 Task: Search one way flight ticket for 2 adults, 2 children, 2 infants in seat in first from Pellston: Pellston Regional/emmet County Airport to Rock Springs: Southwest Wyoming Regional Airport (rock Springs Sweetwater County Airport) on 8-5-2023. Choice of flights is Singapure airlines. Number of bags: 2 checked bags. Price is upto 110000. Outbound departure time preference is 21:45.
Action: Mouse moved to (345, 306)
Screenshot: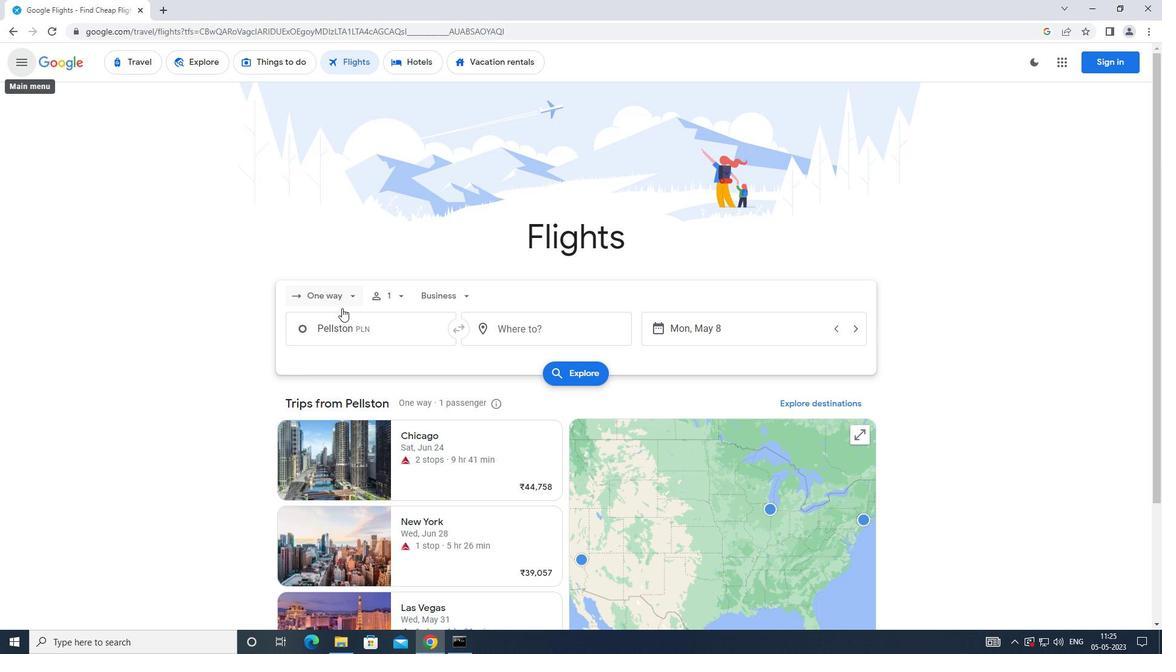 
Action: Mouse pressed left at (345, 306)
Screenshot: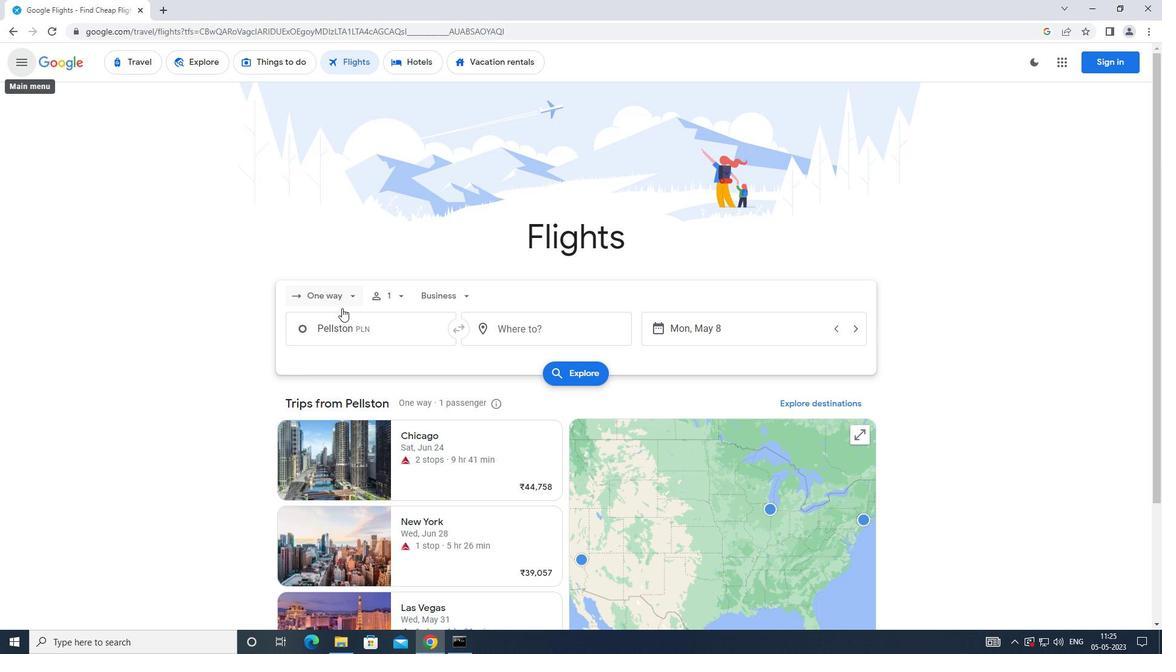 
Action: Mouse moved to (336, 347)
Screenshot: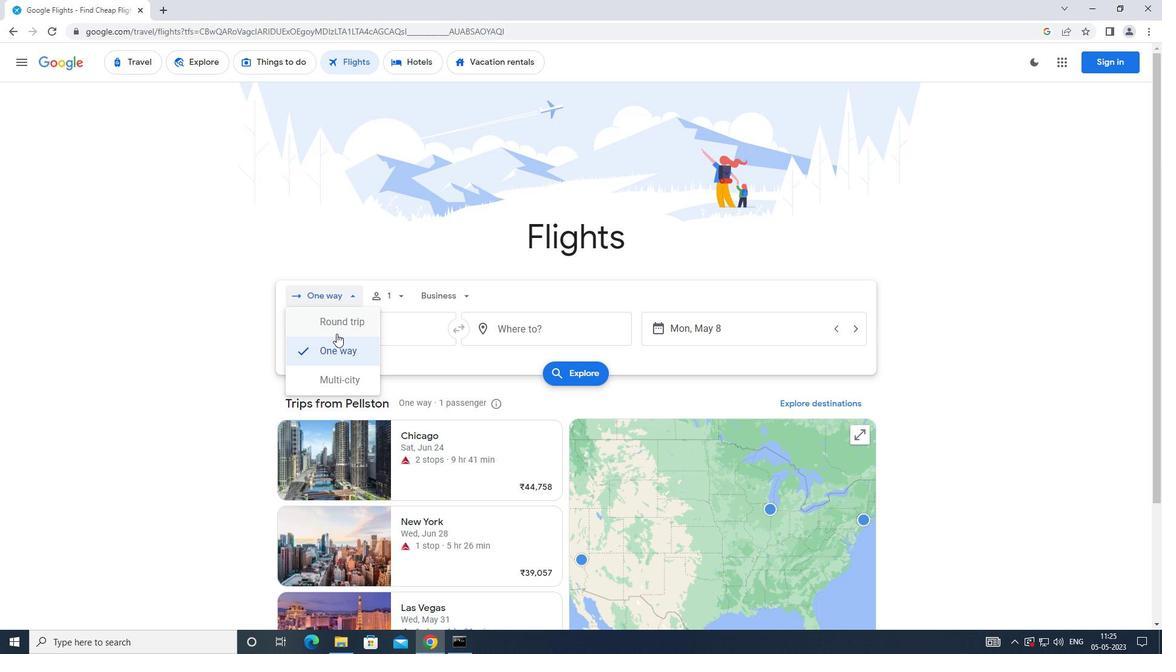 
Action: Mouse pressed left at (336, 347)
Screenshot: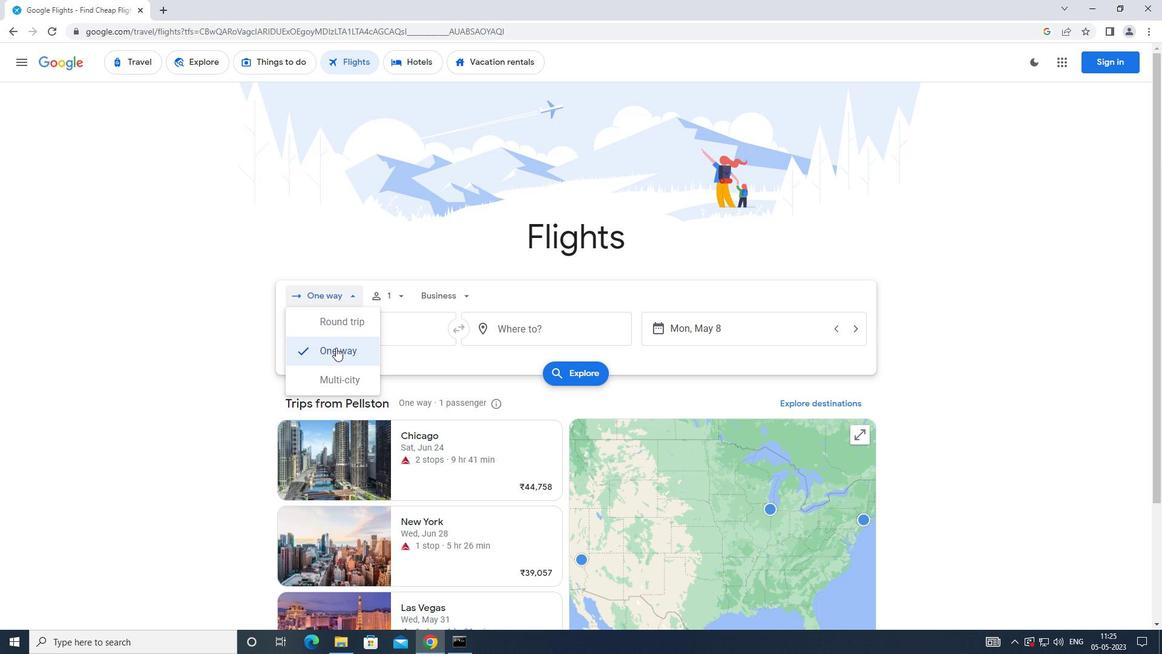 
Action: Mouse moved to (396, 293)
Screenshot: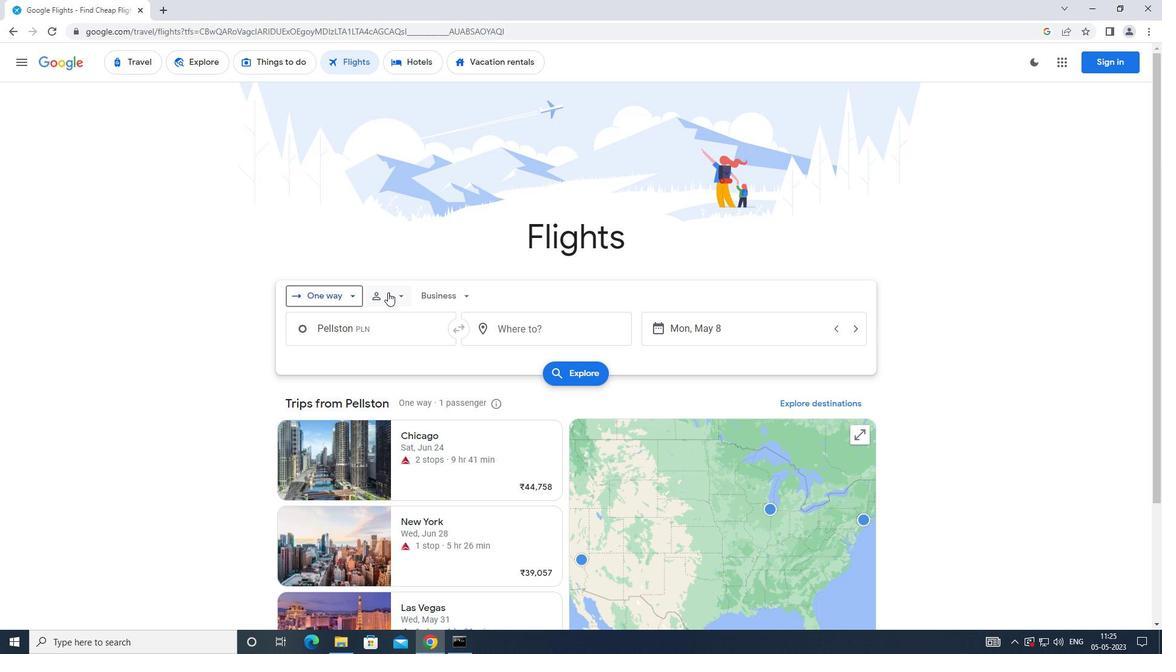
Action: Mouse pressed left at (396, 293)
Screenshot: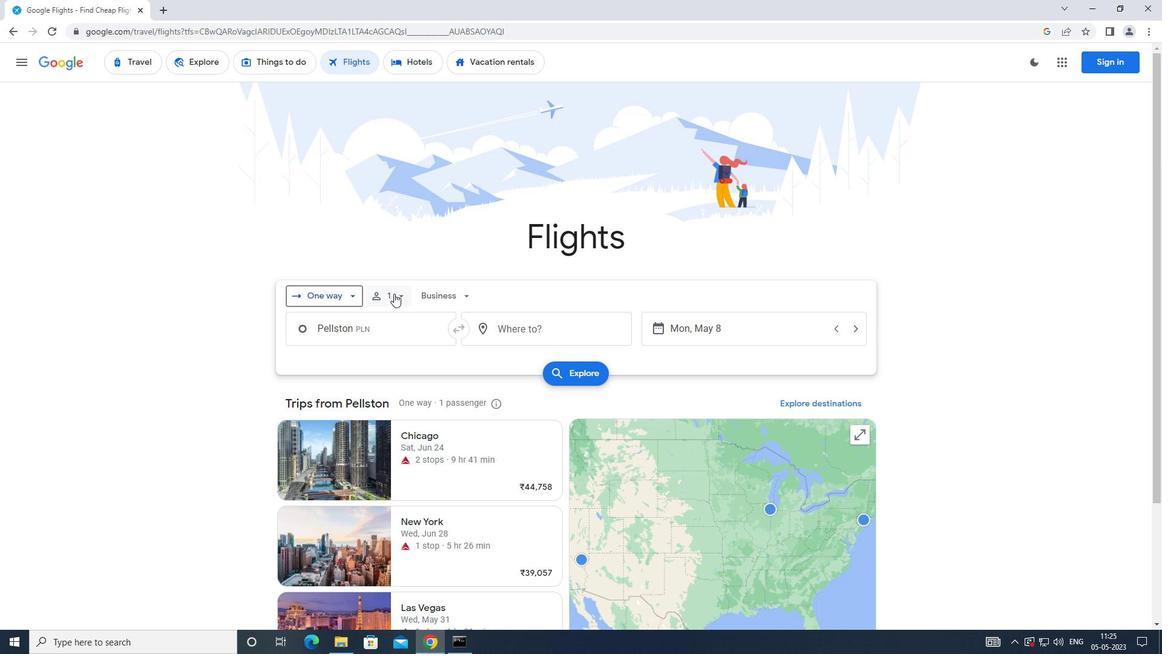 
Action: Mouse moved to (487, 322)
Screenshot: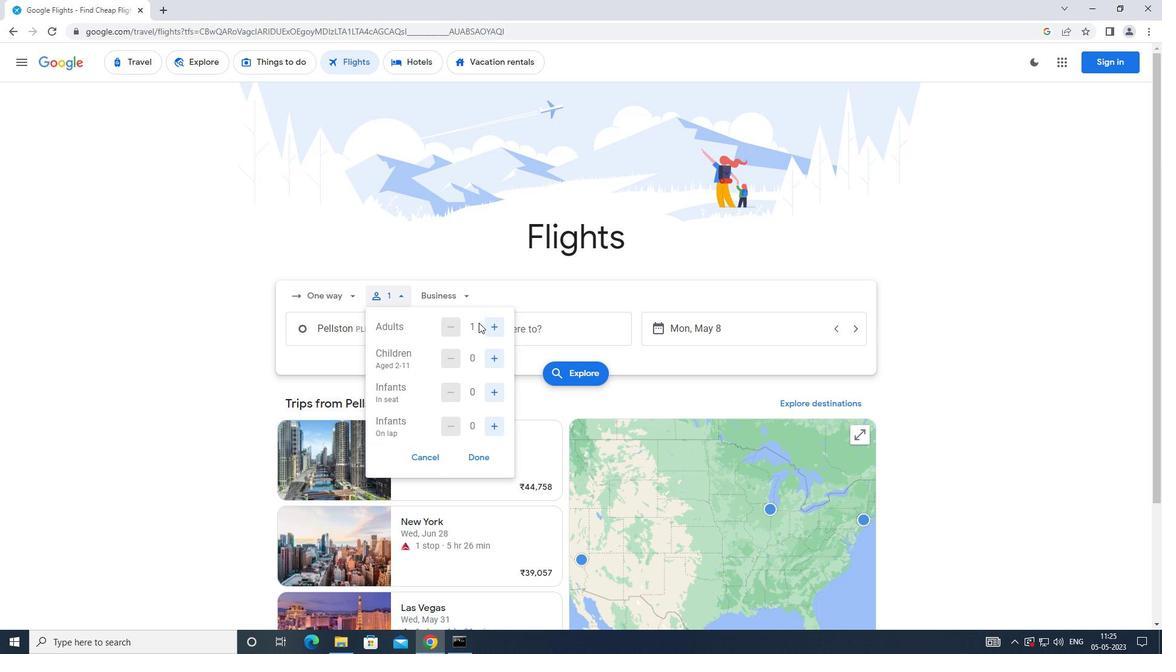 
Action: Mouse pressed left at (487, 322)
Screenshot: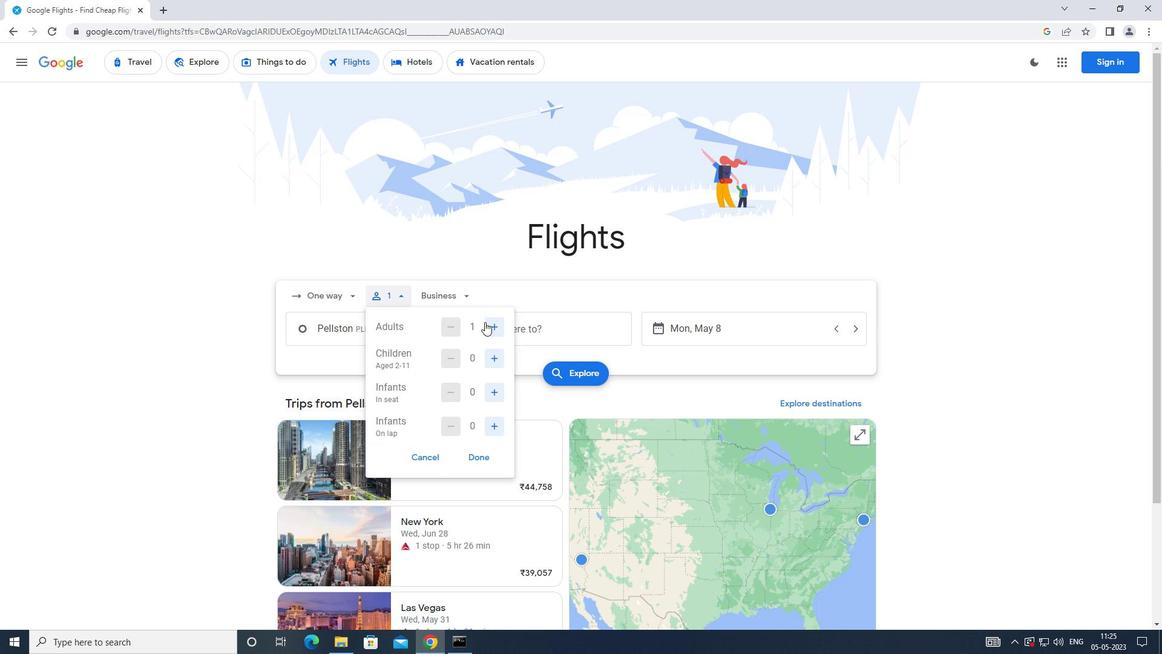 
Action: Mouse moved to (500, 357)
Screenshot: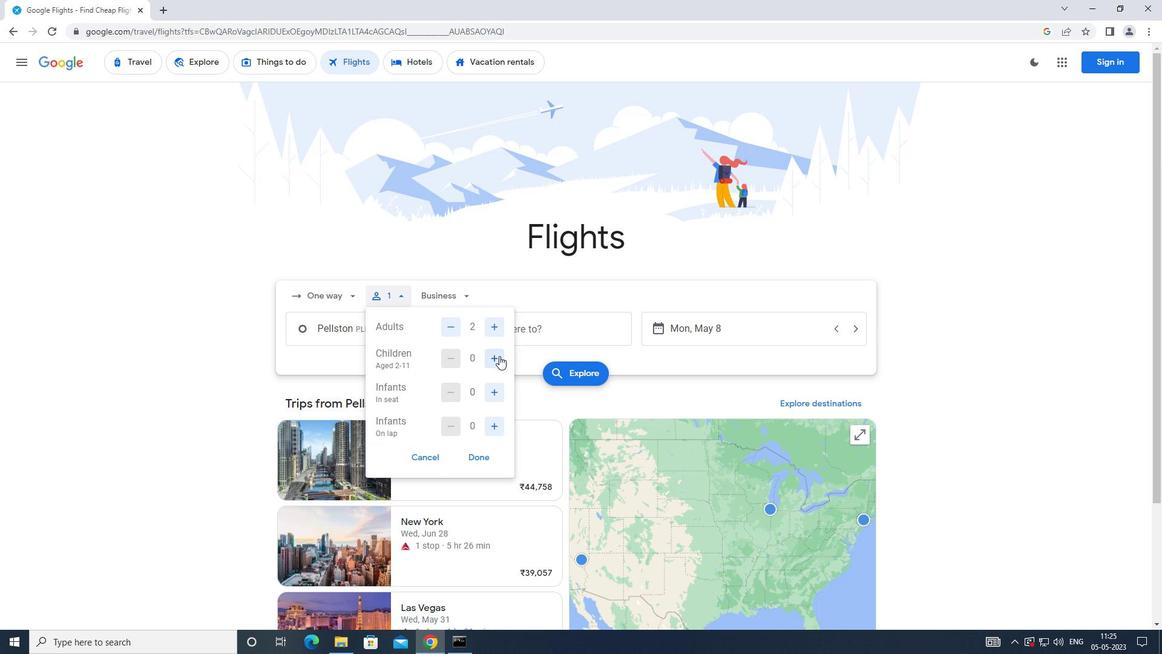 
Action: Mouse pressed left at (500, 357)
Screenshot: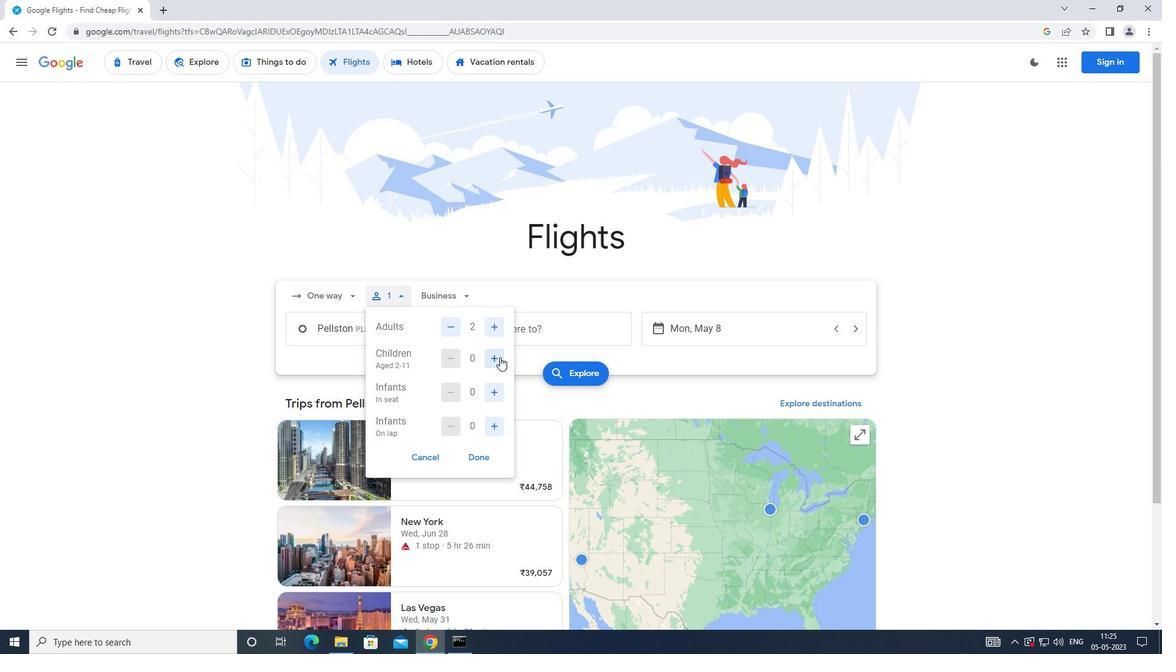 
Action: Mouse pressed left at (500, 357)
Screenshot: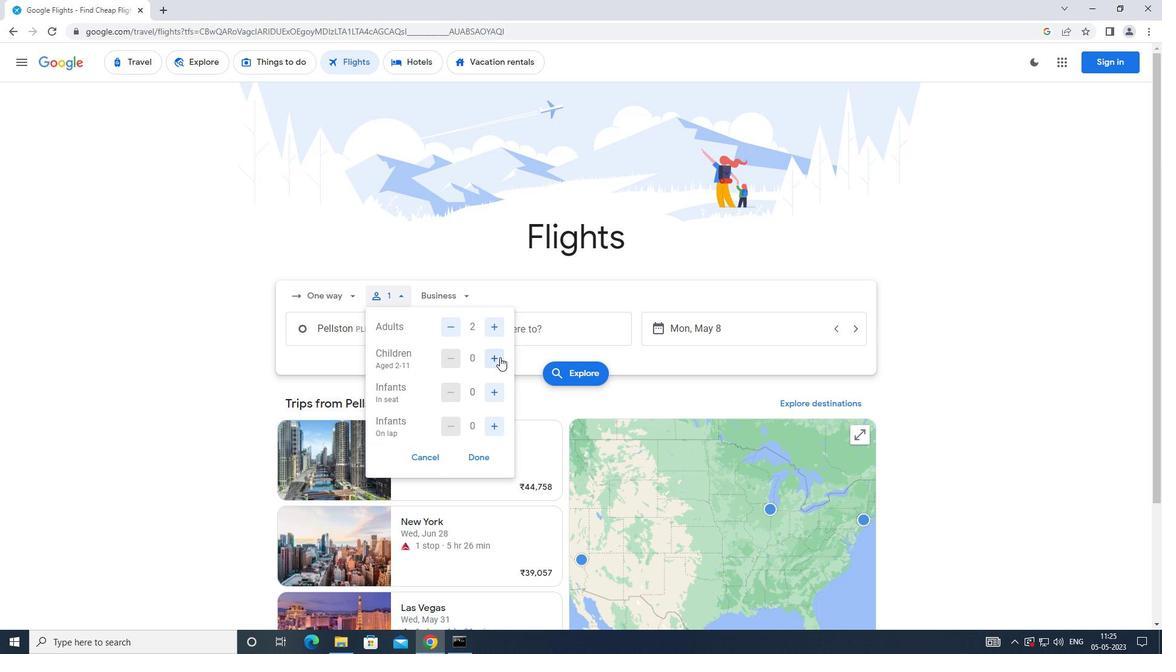 
Action: Mouse moved to (496, 387)
Screenshot: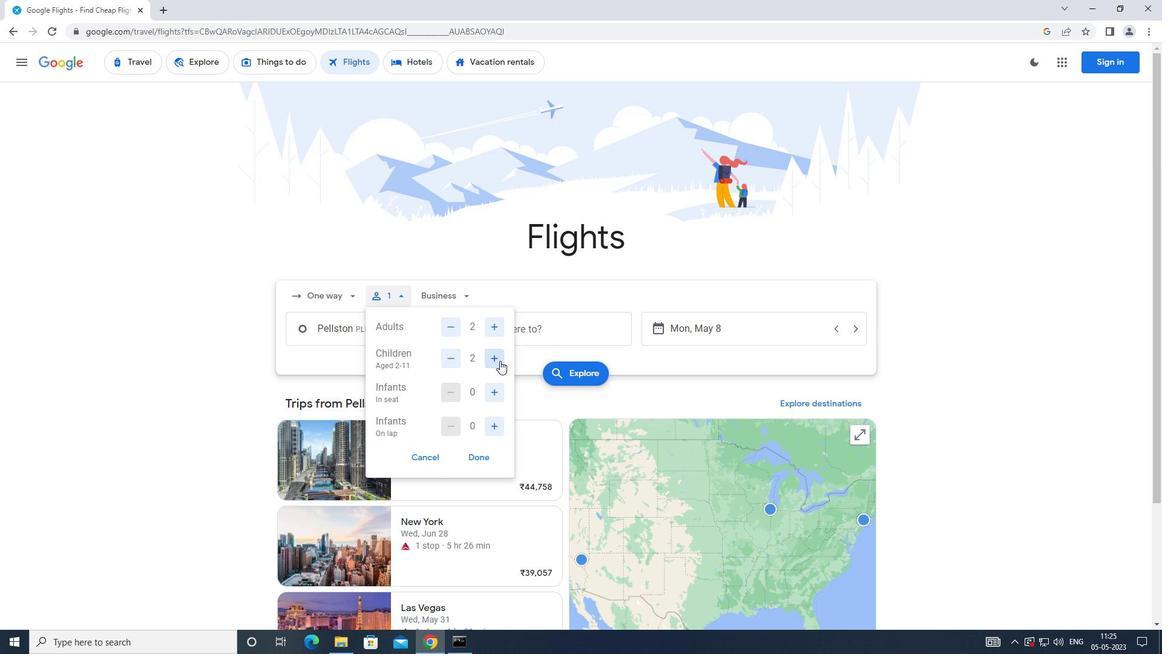 
Action: Mouse pressed left at (496, 387)
Screenshot: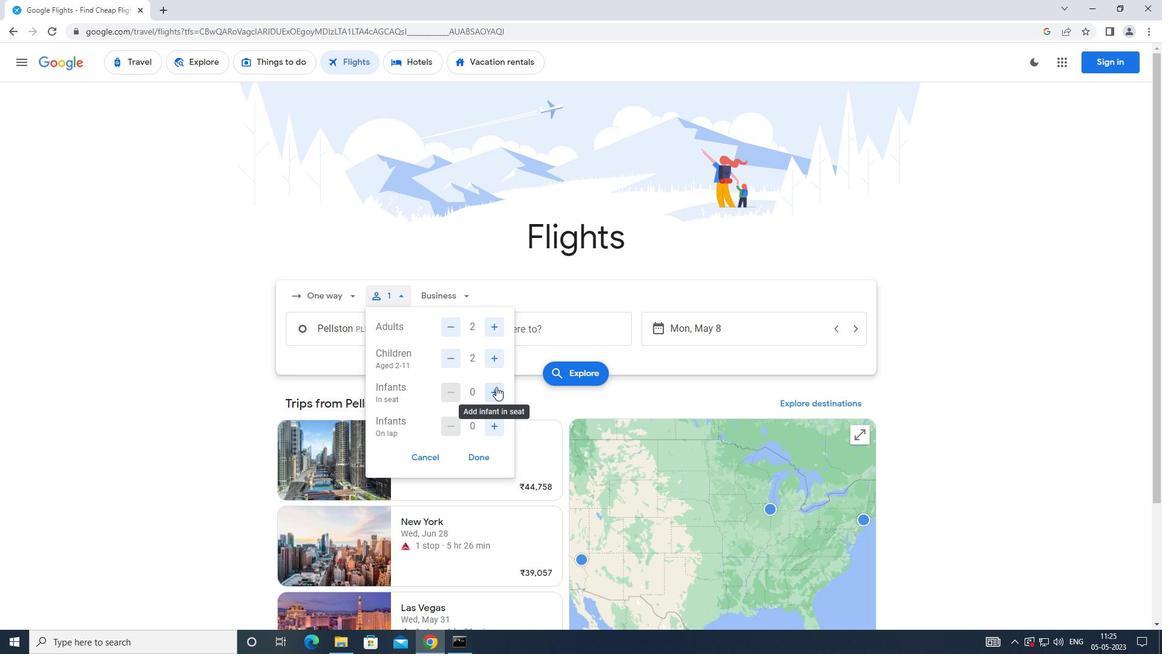 
Action: Mouse pressed left at (496, 387)
Screenshot: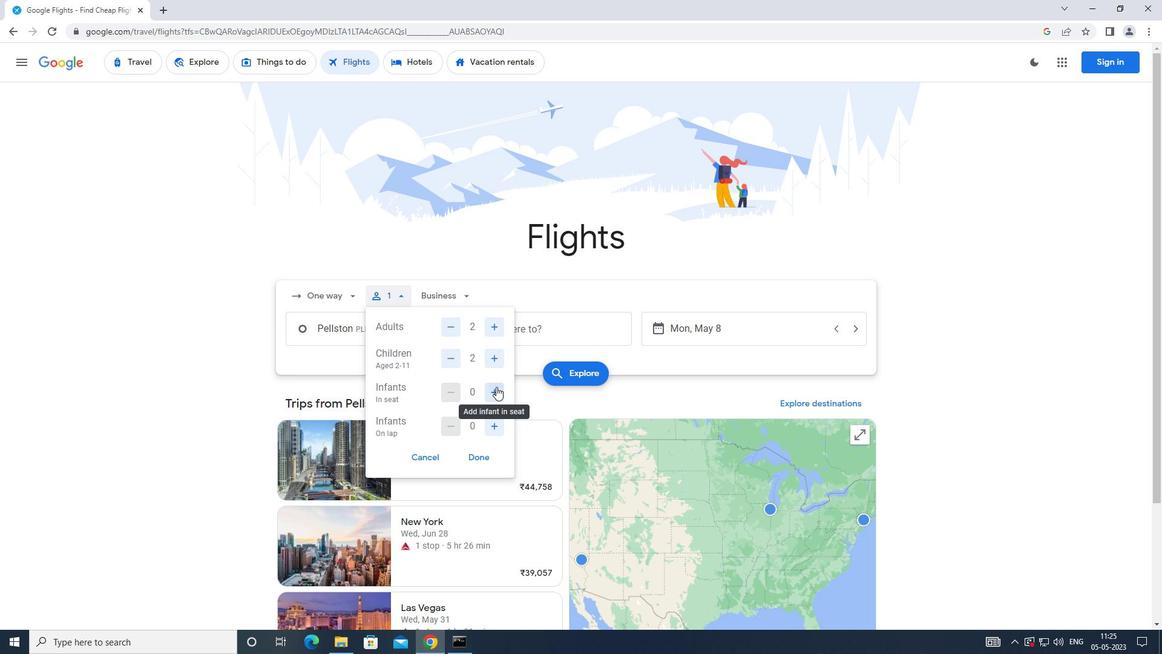 
Action: Mouse moved to (471, 455)
Screenshot: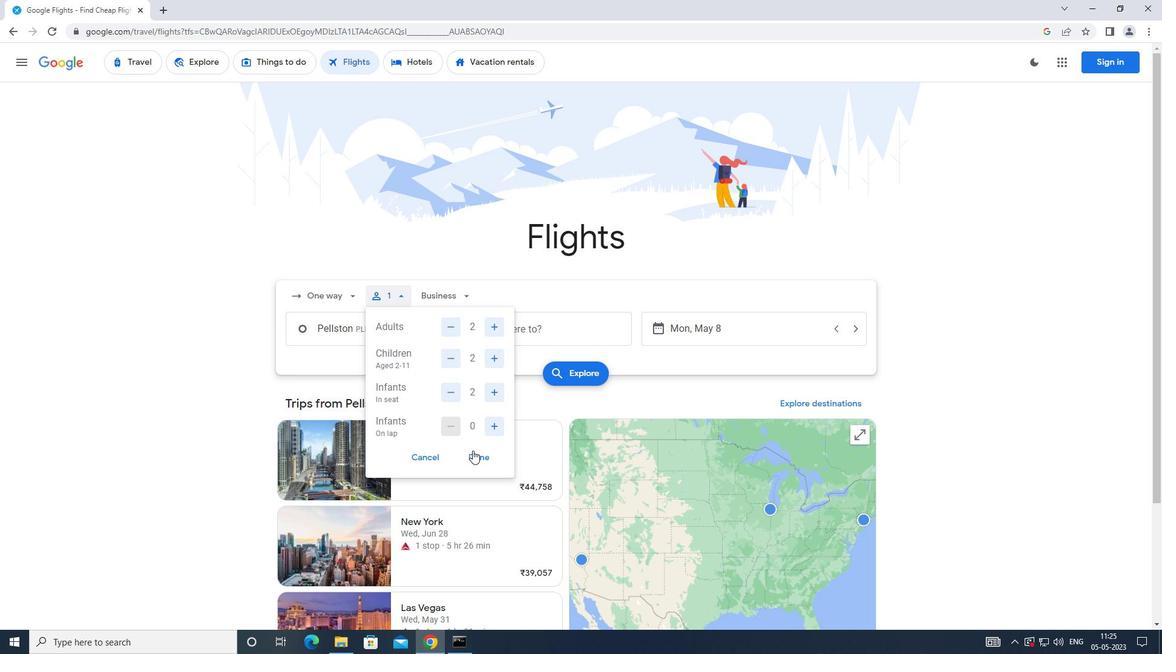 
Action: Mouse pressed left at (471, 455)
Screenshot: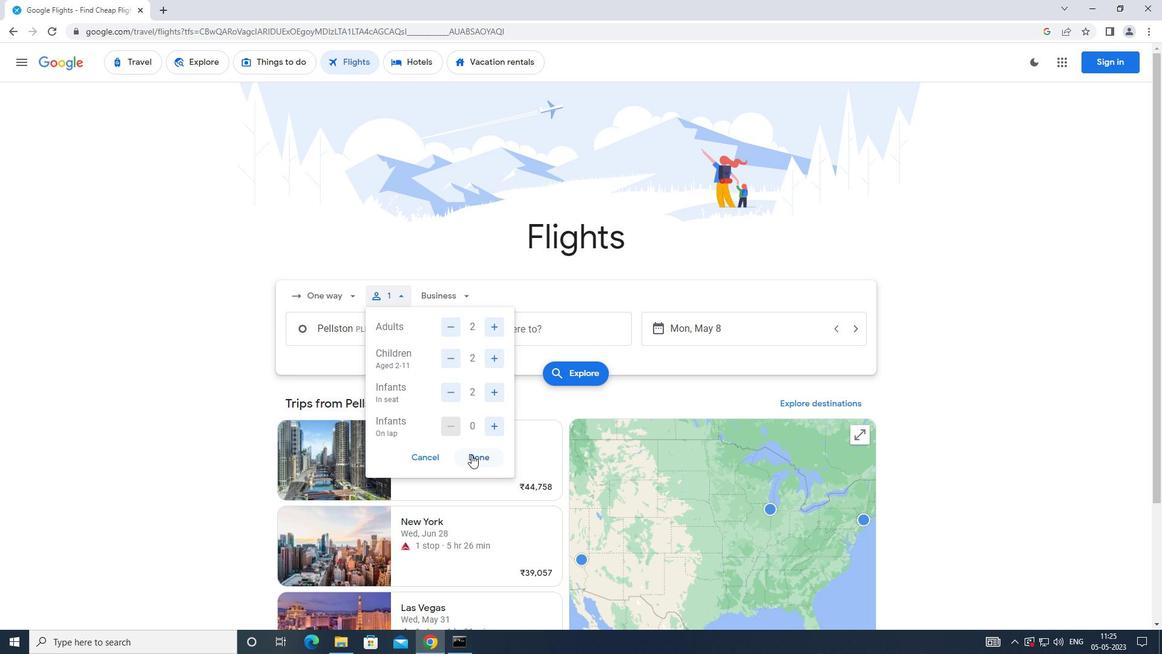 
Action: Mouse moved to (440, 301)
Screenshot: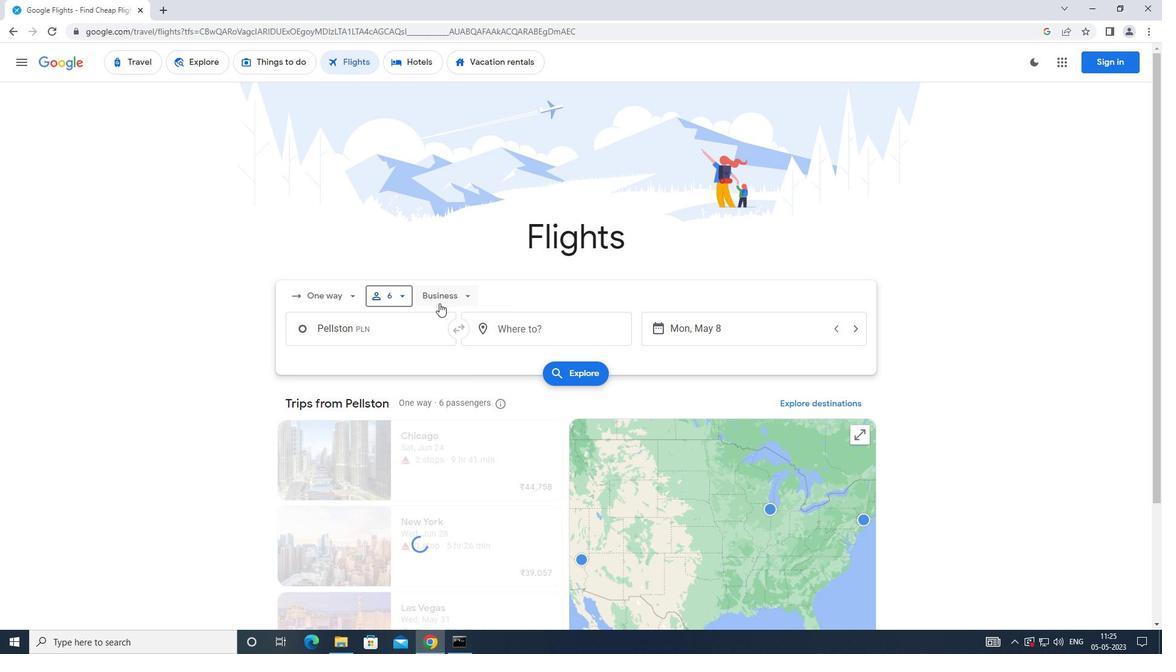
Action: Mouse pressed left at (440, 301)
Screenshot: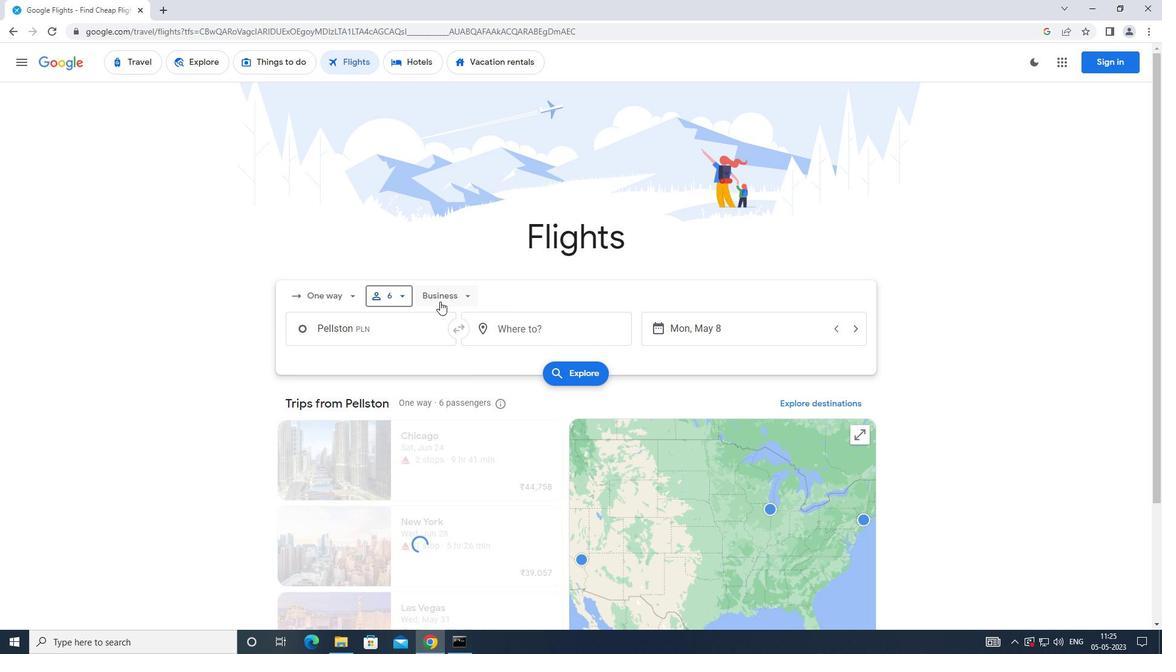 
Action: Mouse moved to (464, 402)
Screenshot: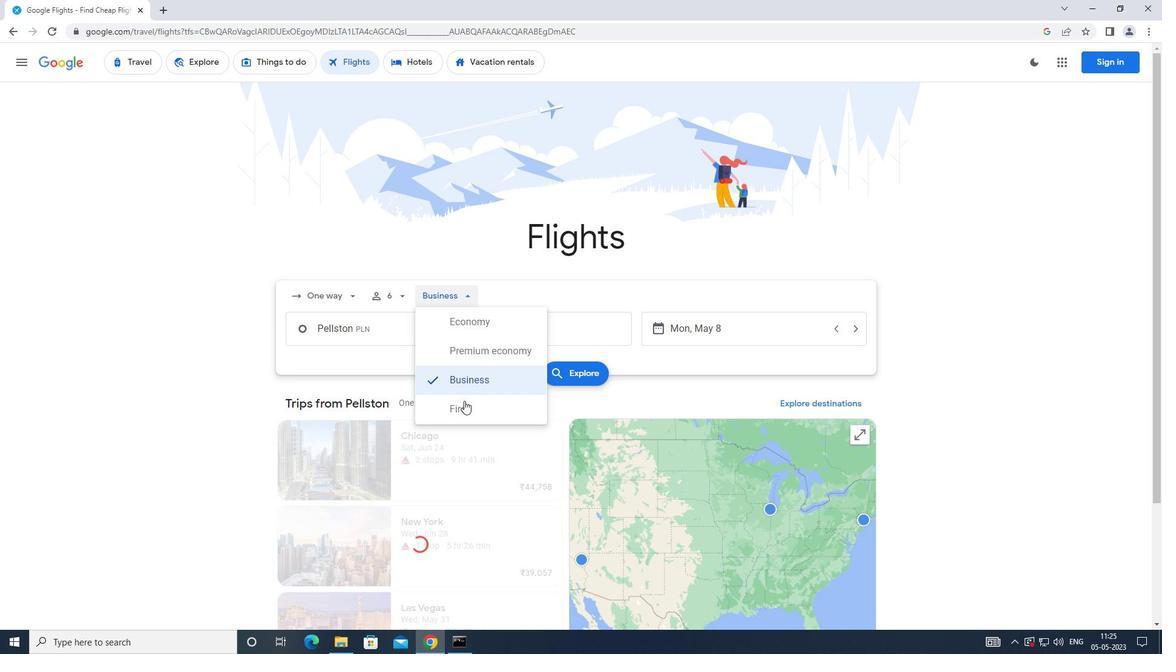 
Action: Mouse pressed left at (464, 402)
Screenshot: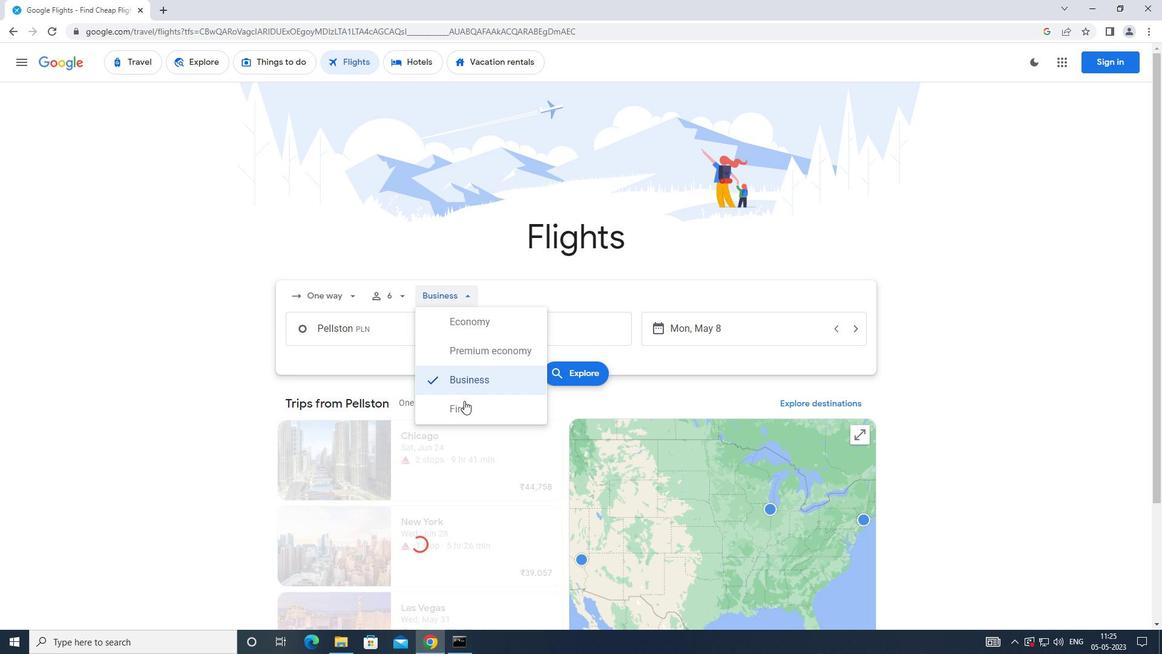 
Action: Mouse moved to (370, 320)
Screenshot: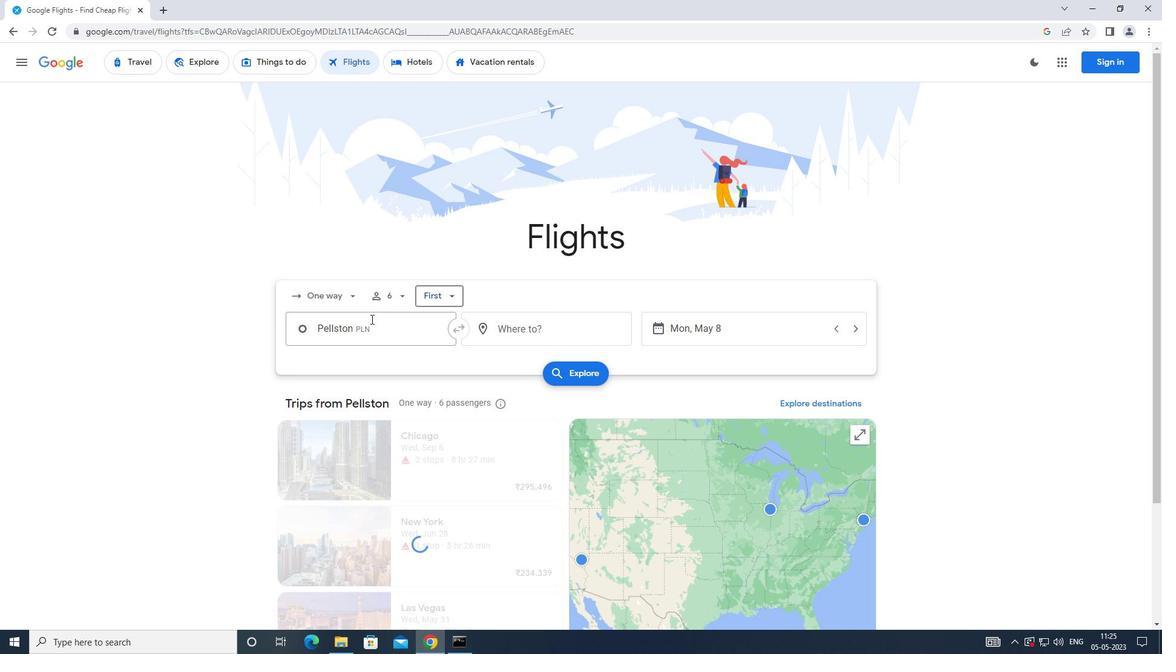 
Action: Mouse pressed left at (370, 320)
Screenshot: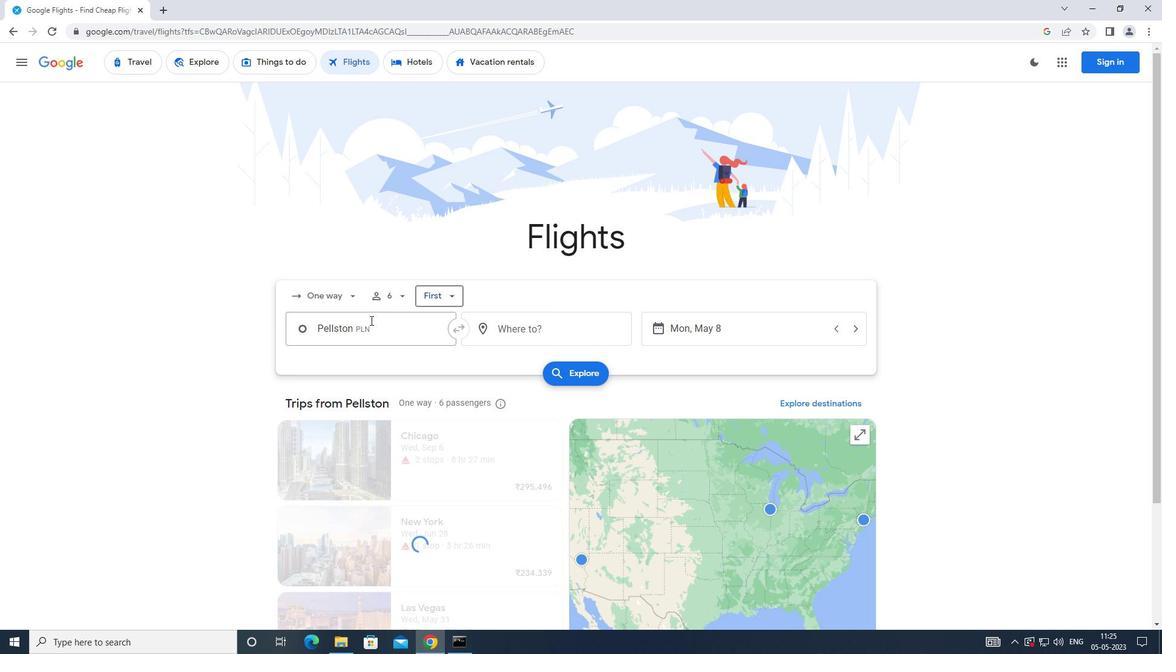 
Action: Mouse moved to (362, 369)
Screenshot: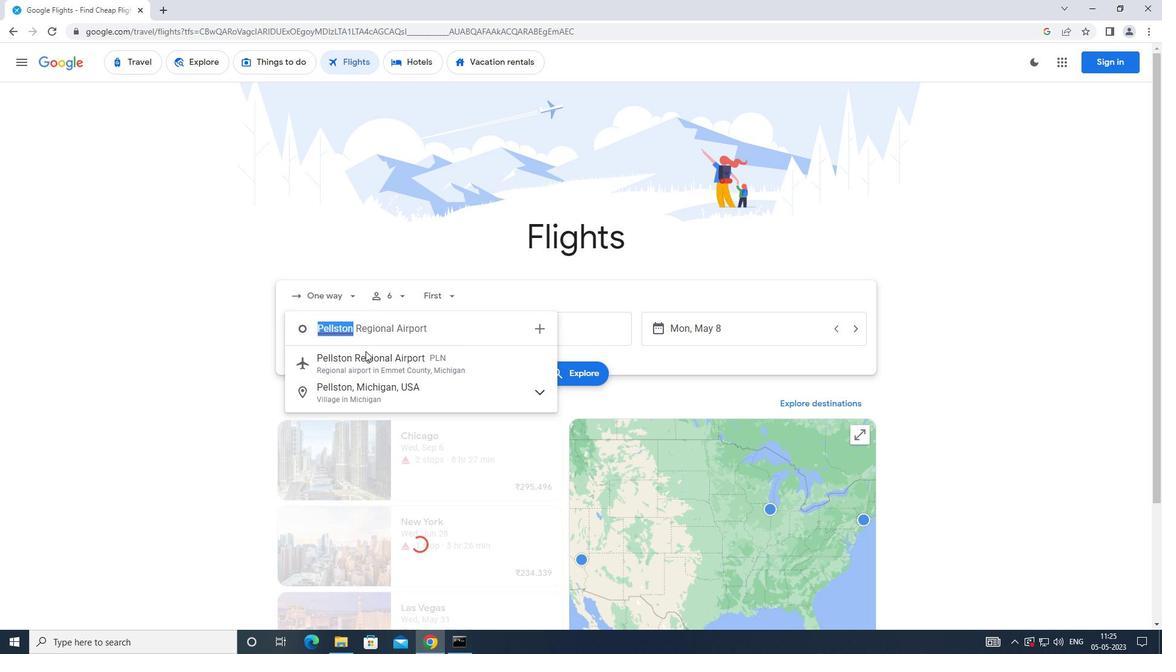 
Action: Mouse pressed left at (362, 369)
Screenshot: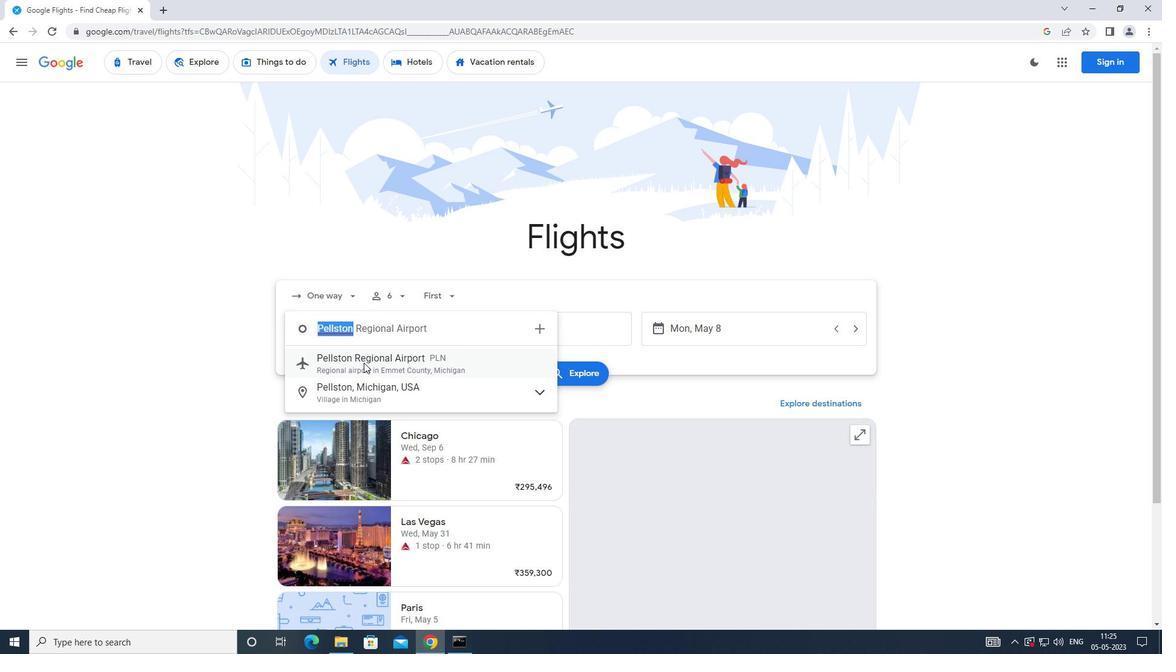 
Action: Mouse moved to (504, 325)
Screenshot: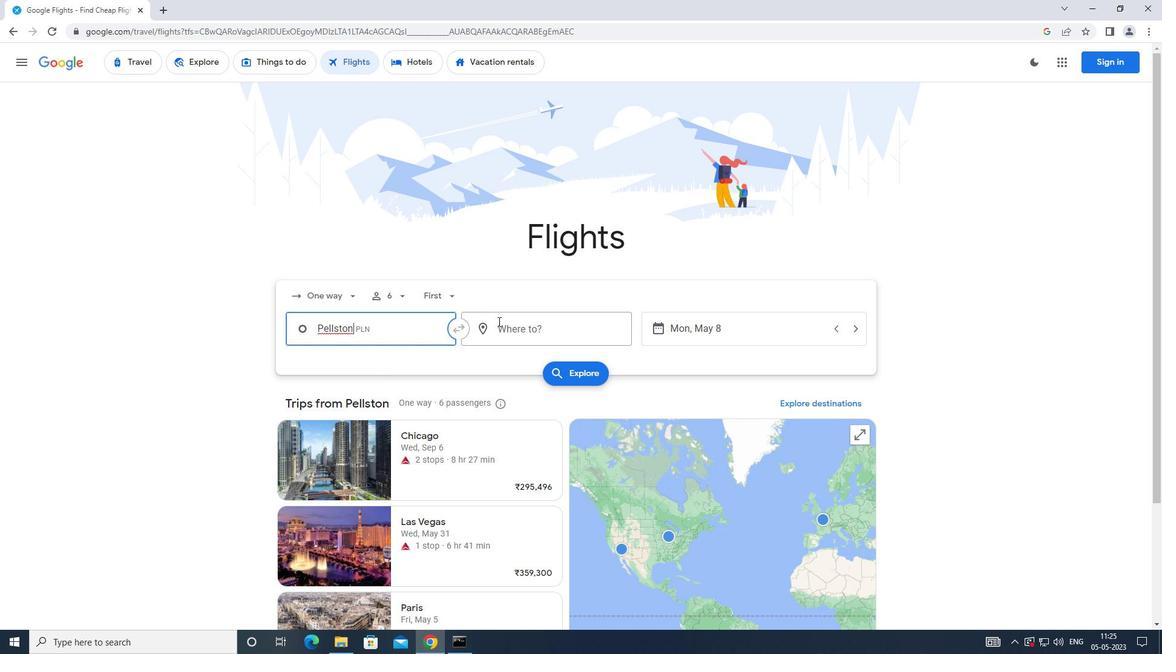
Action: Mouse pressed left at (504, 325)
Screenshot: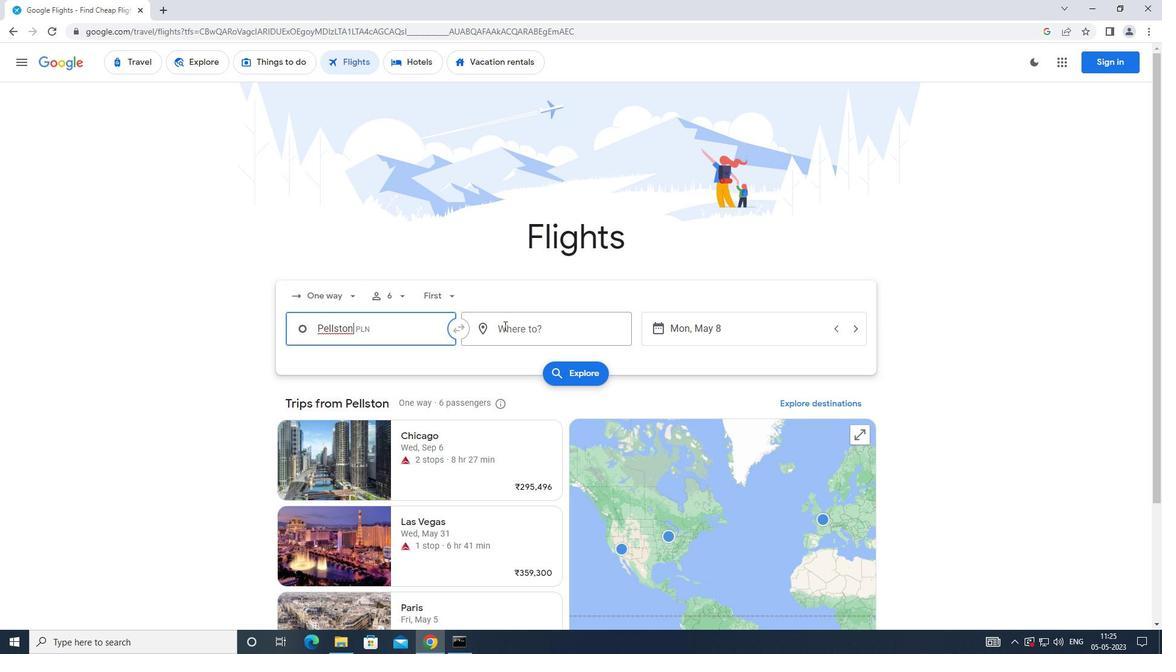 
Action: Mouse moved to (531, 448)
Screenshot: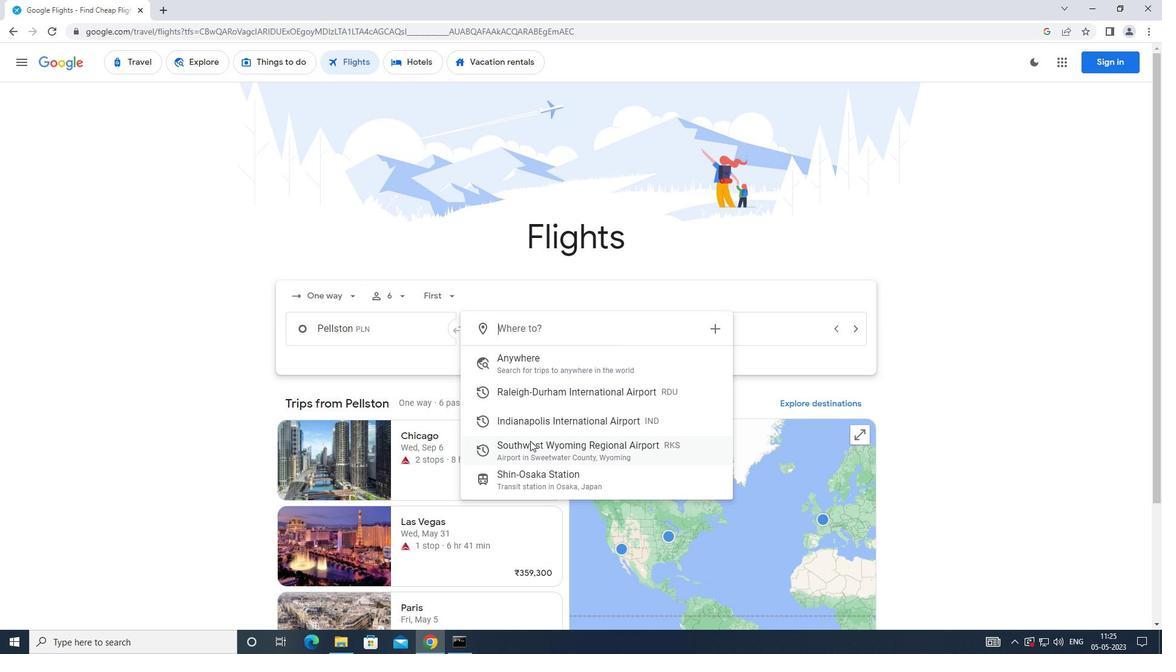 
Action: Mouse pressed left at (531, 448)
Screenshot: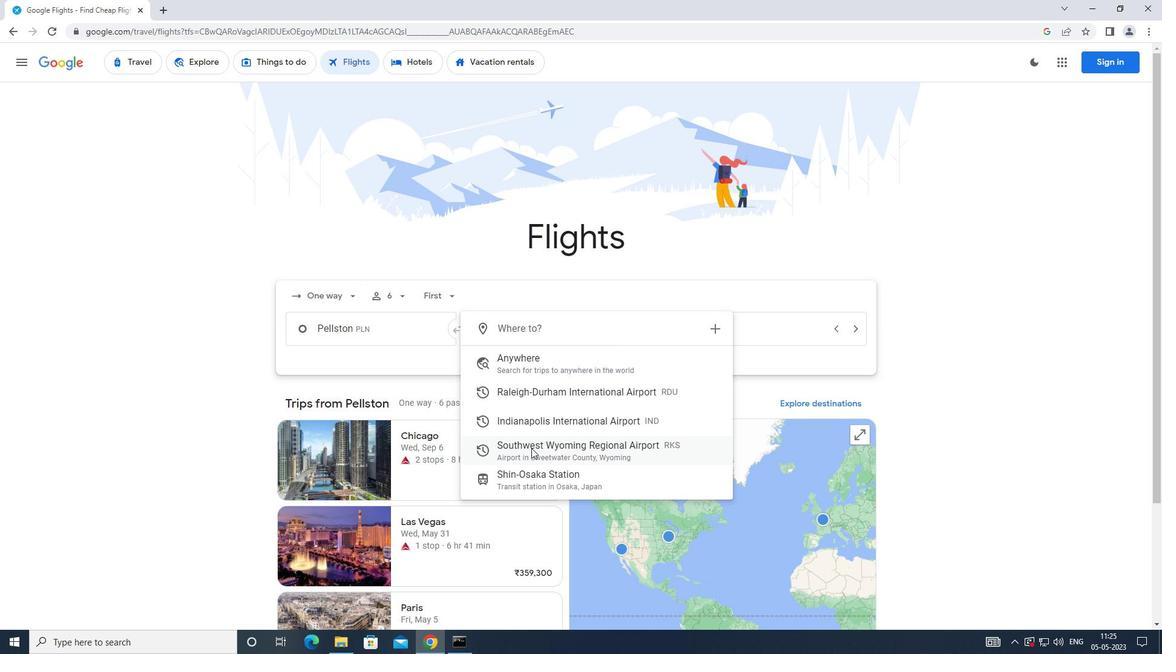 
Action: Mouse moved to (670, 330)
Screenshot: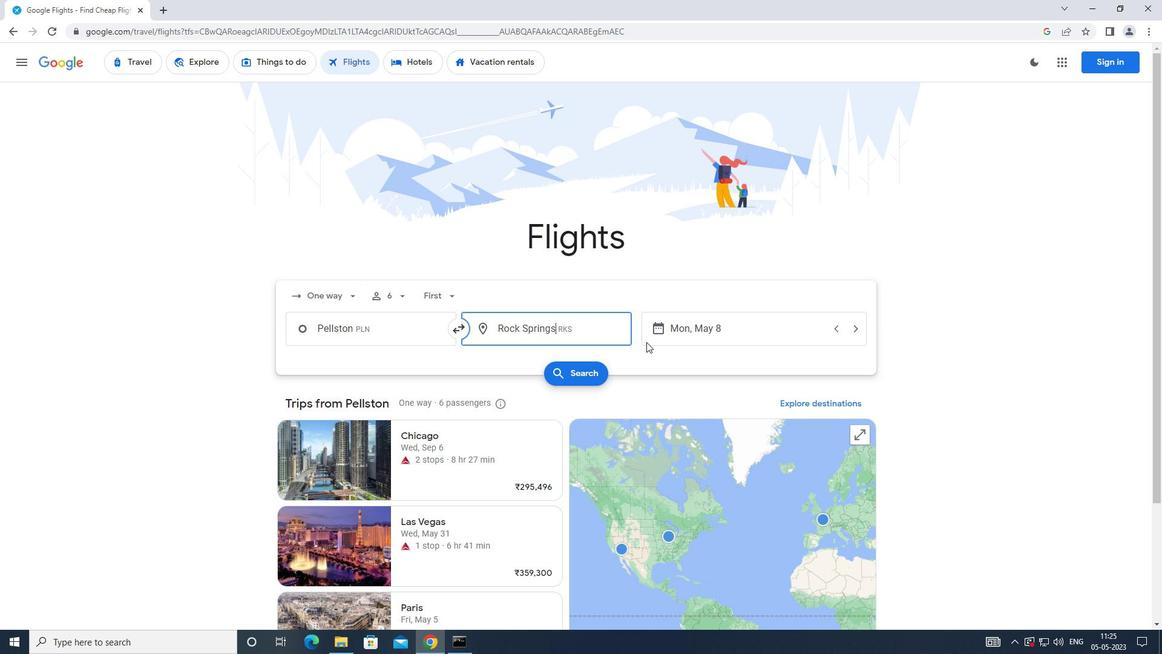 
Action: Mouse pressed left at (670, 330)
Screenshot: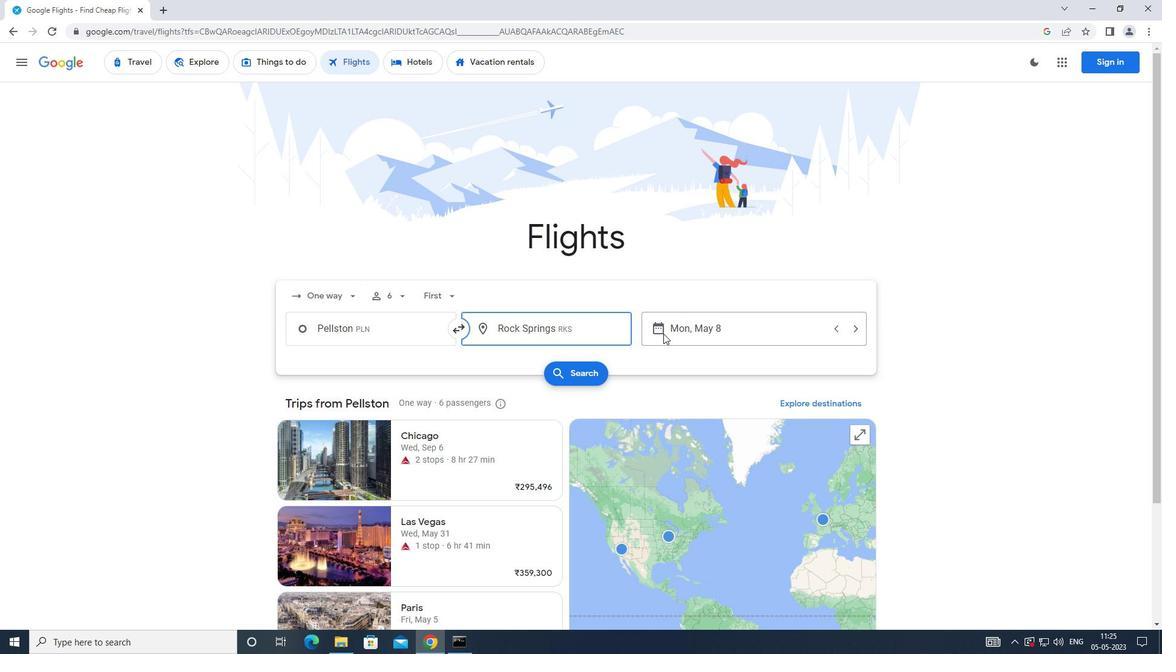 
Action: Mouse moved to (471, 436)
Screenshot: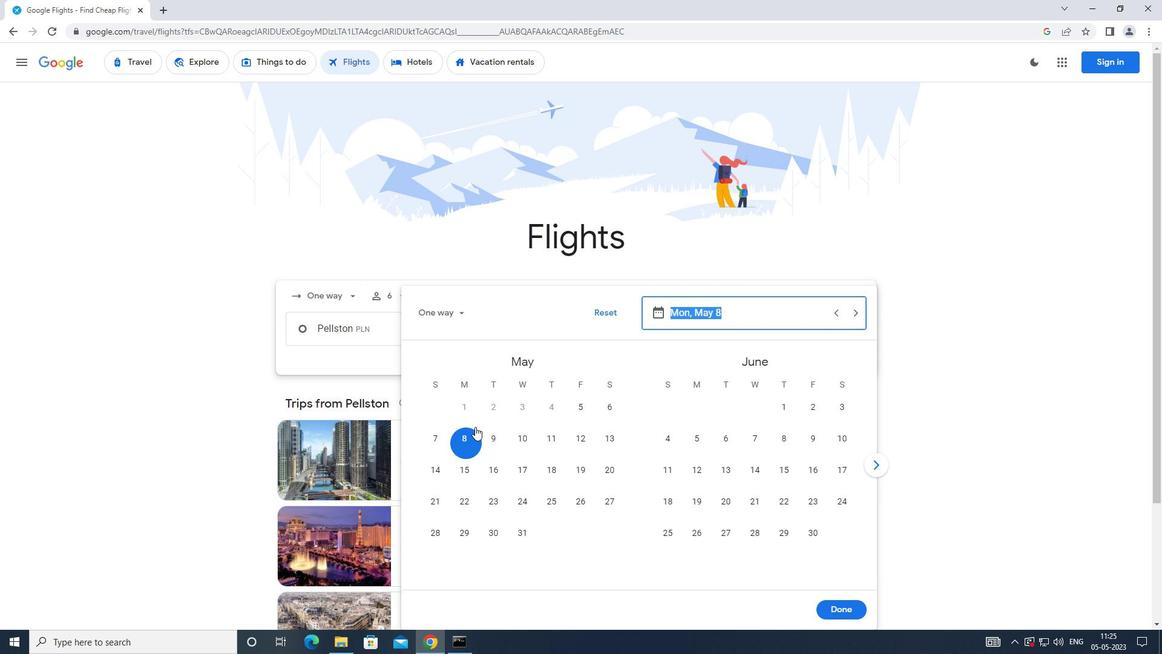 
Action: Mouse pressed left at (471, 436)
Screenshot: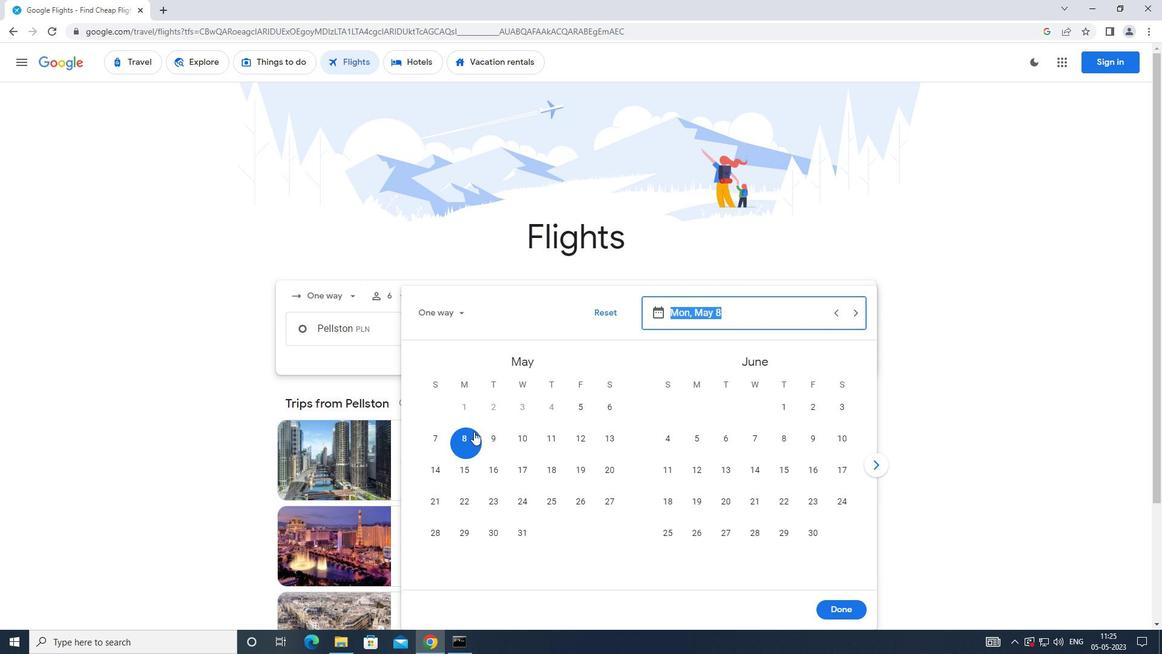 
Action: Mouse moved to (842, 608)
Screenshot: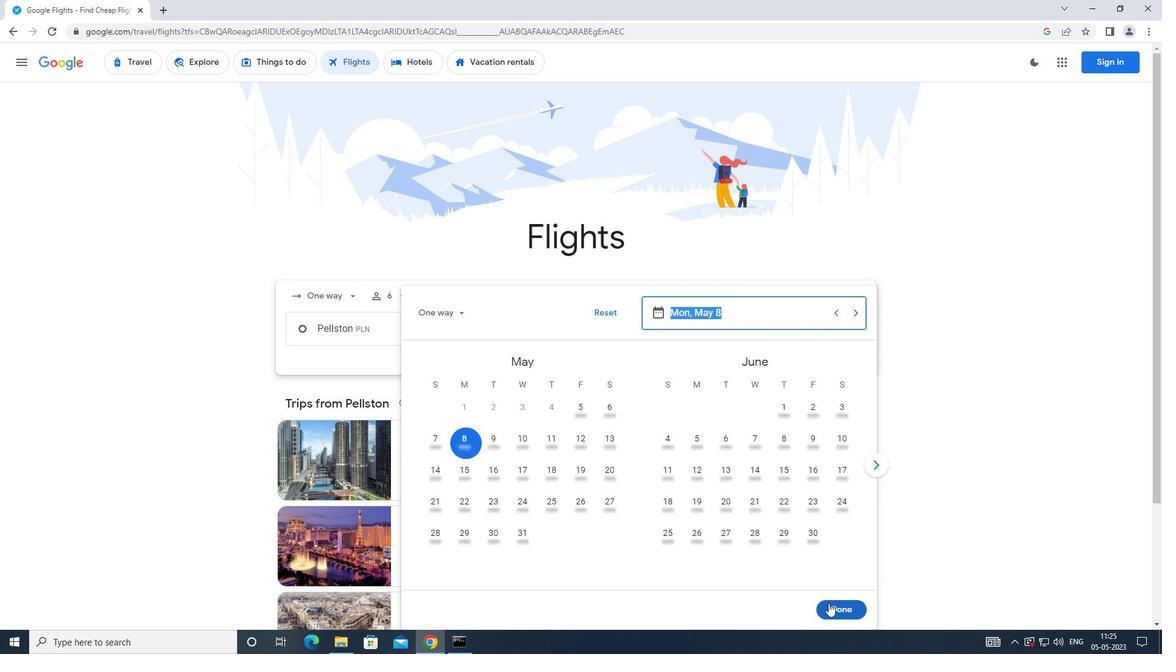 
Action: Mouse pressed left at (842, 608)
Screenshot: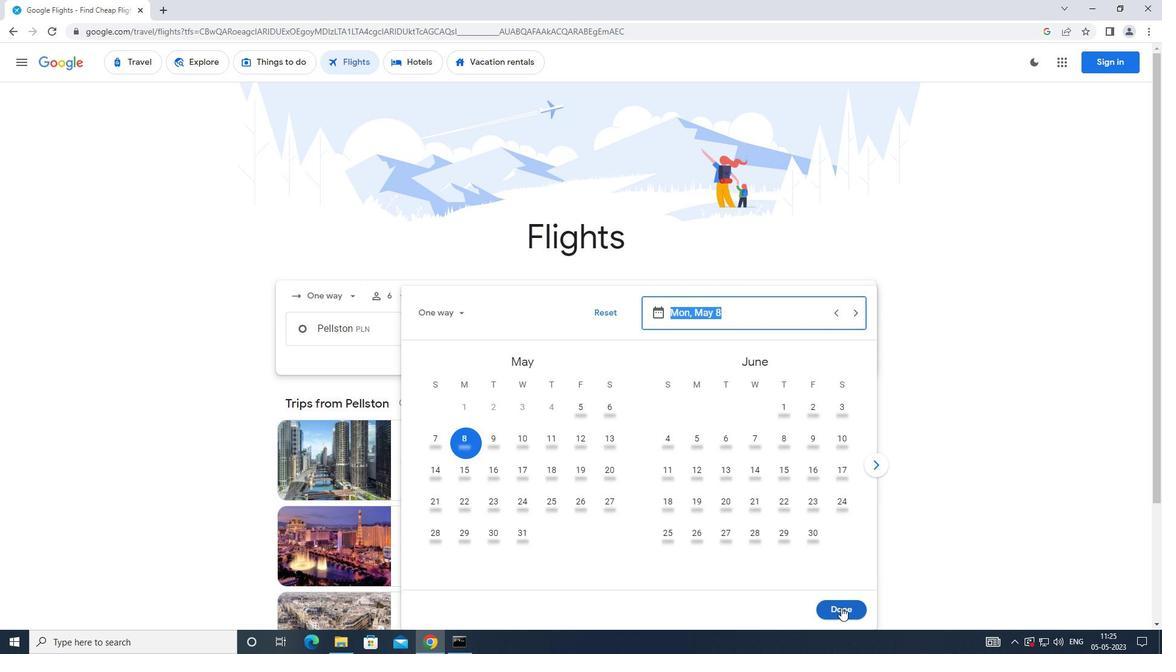 
Action: Mouse moved to (567, 377)
Screenshot: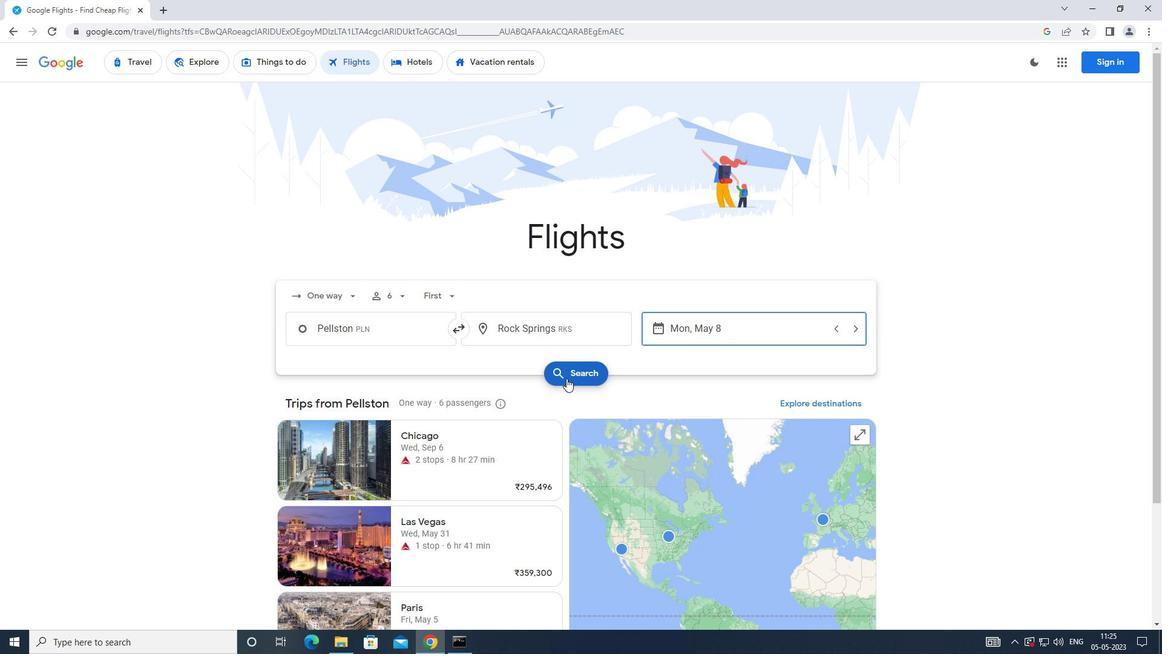 
Action: Mouse pressed left at (567, 377)
Screenshot: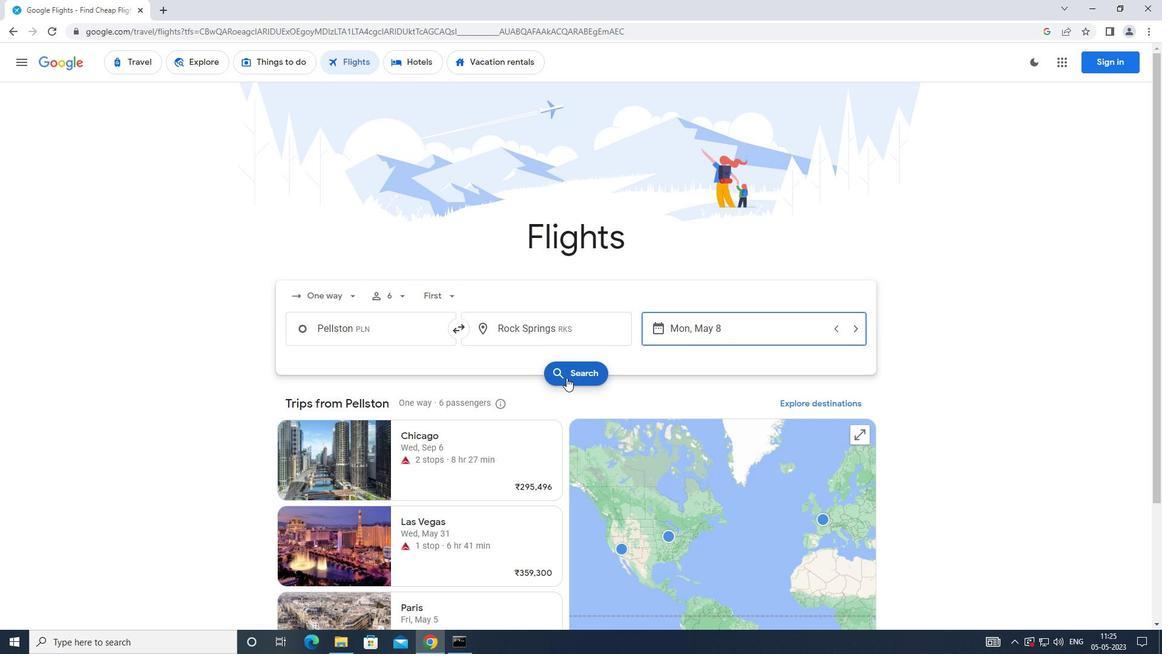 
Action: Mouse moved to (311, 177)
Screenshot: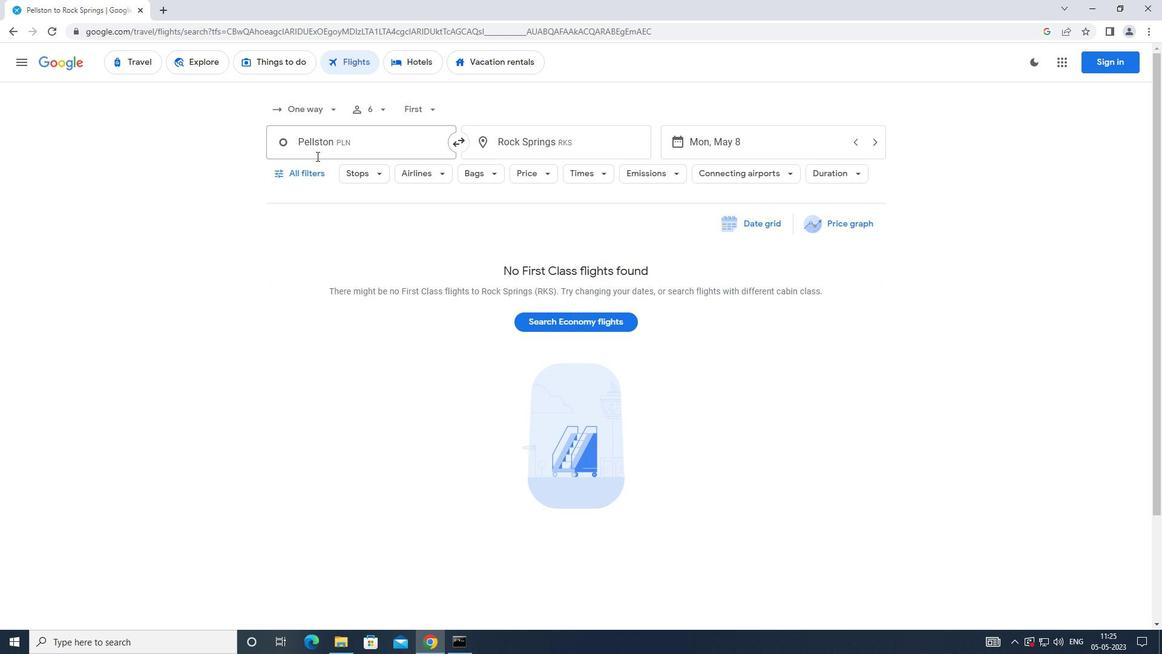 
Action: Mouse pressed left at (311, 177)
Screenshot: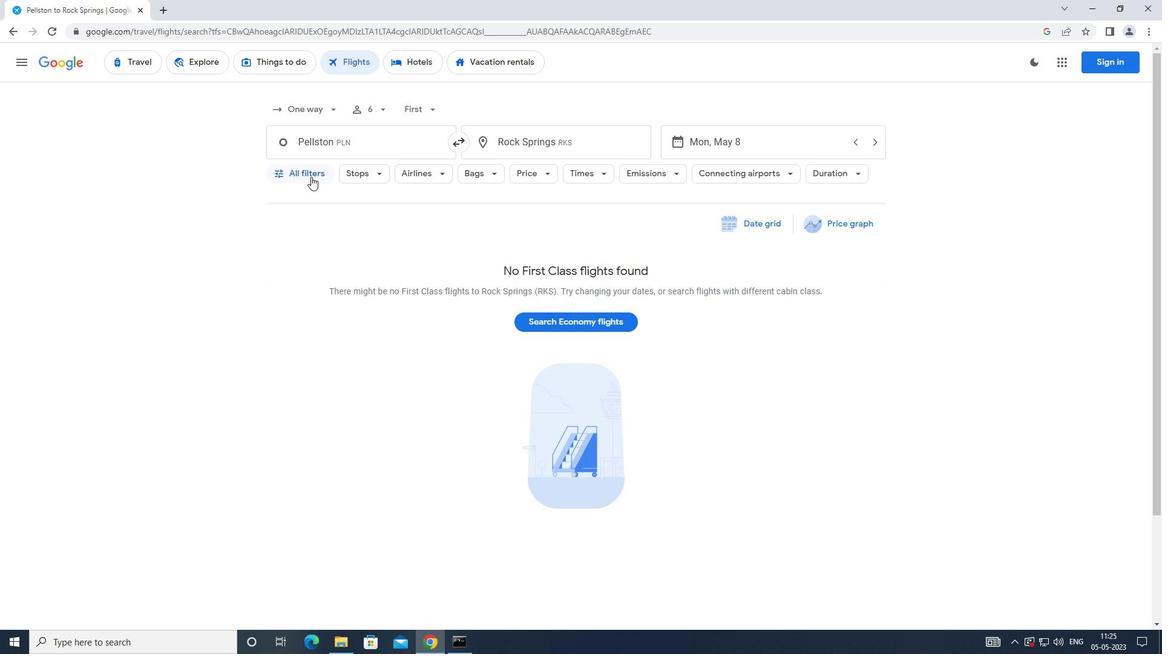 
Action: Mouse moved to (319, 297)
Screenshot: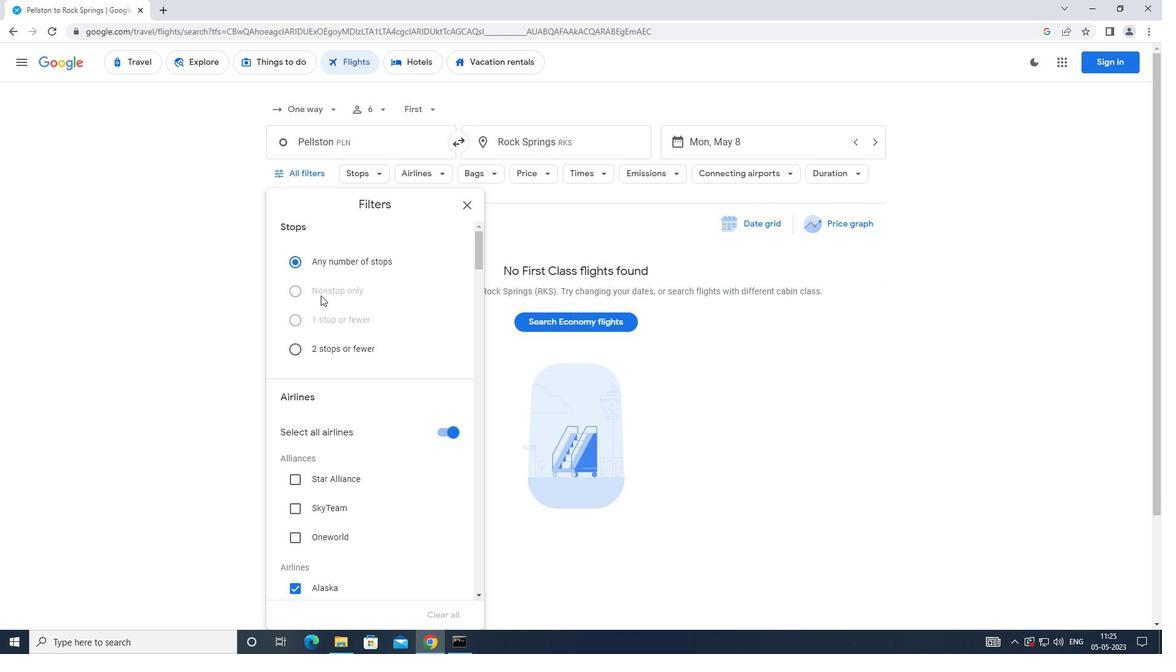 
Action: Mouse scrolled (319, 296) with delta (0, 0)
Screenshot: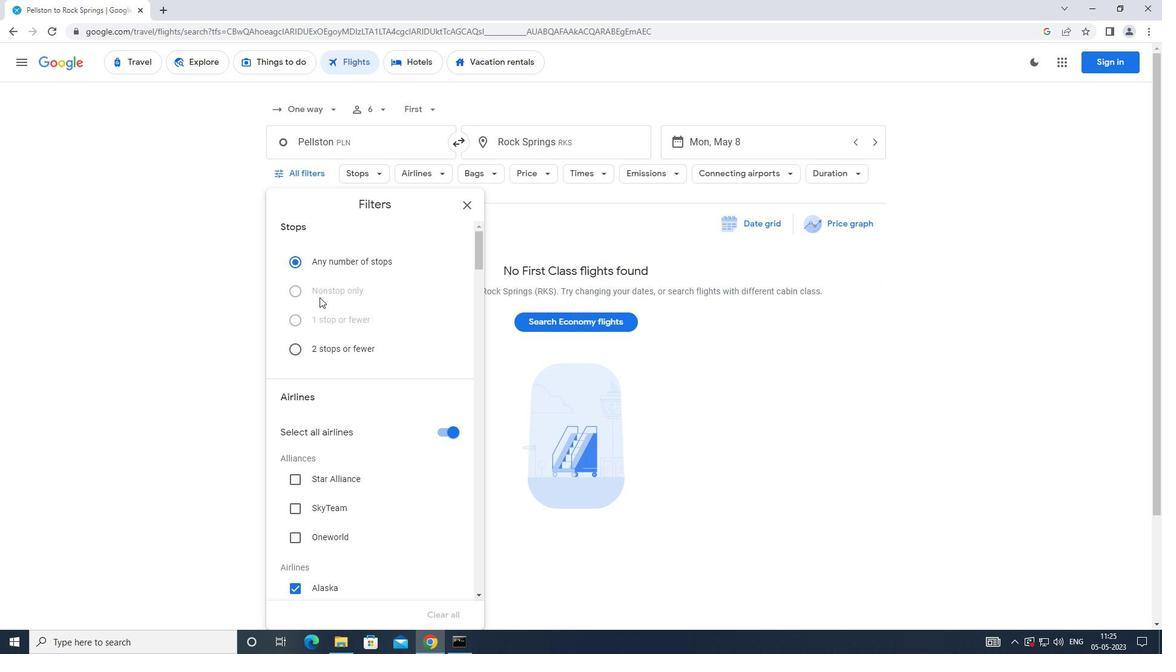 
Action: Mouse scrolled (319, 296) with delta (0, 0)
Screenshot: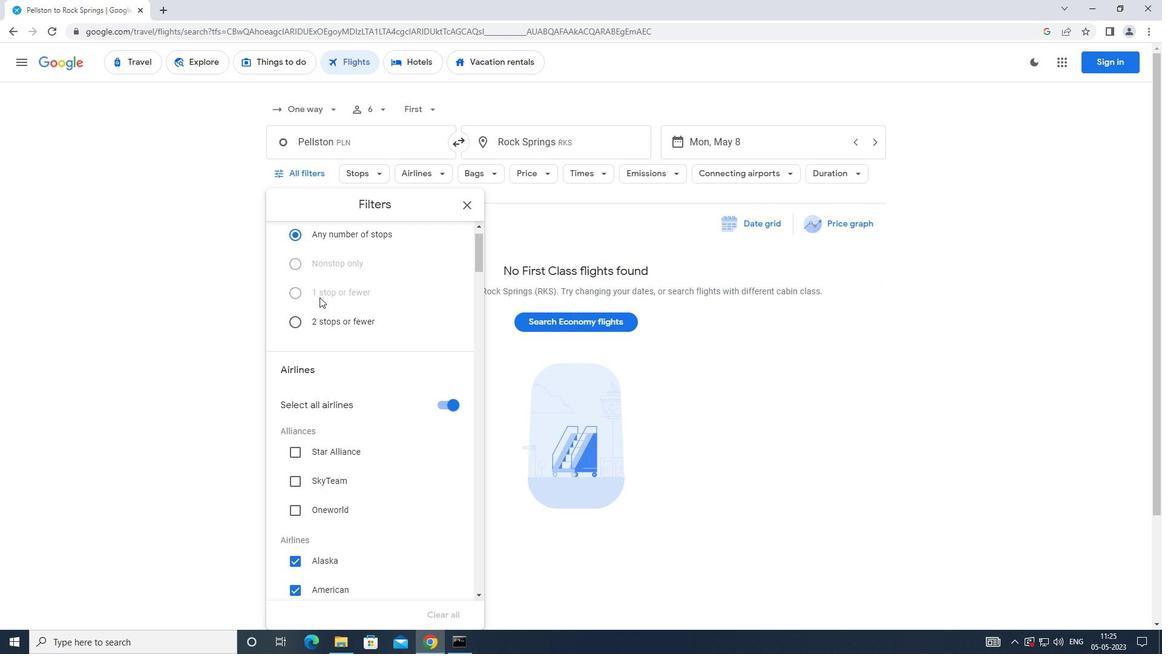 
Action: Mouse scrolled (319, 296) with delta (0, 0)
Screenshot: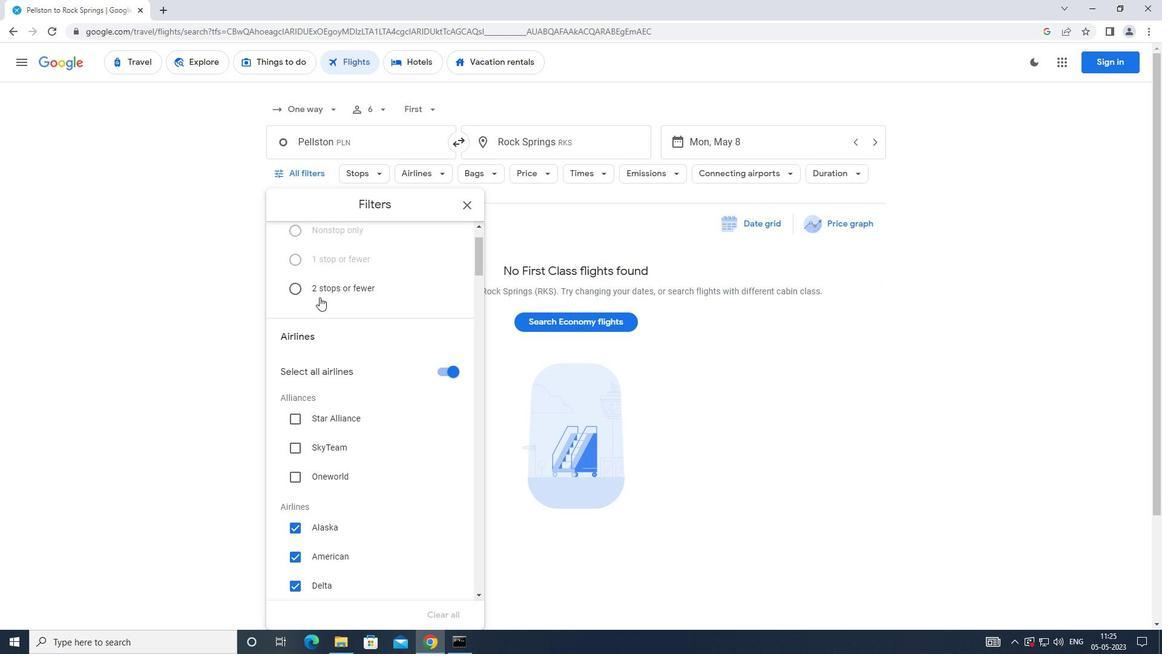 
Action: Mouse moved to (320, 296)
Screenshot: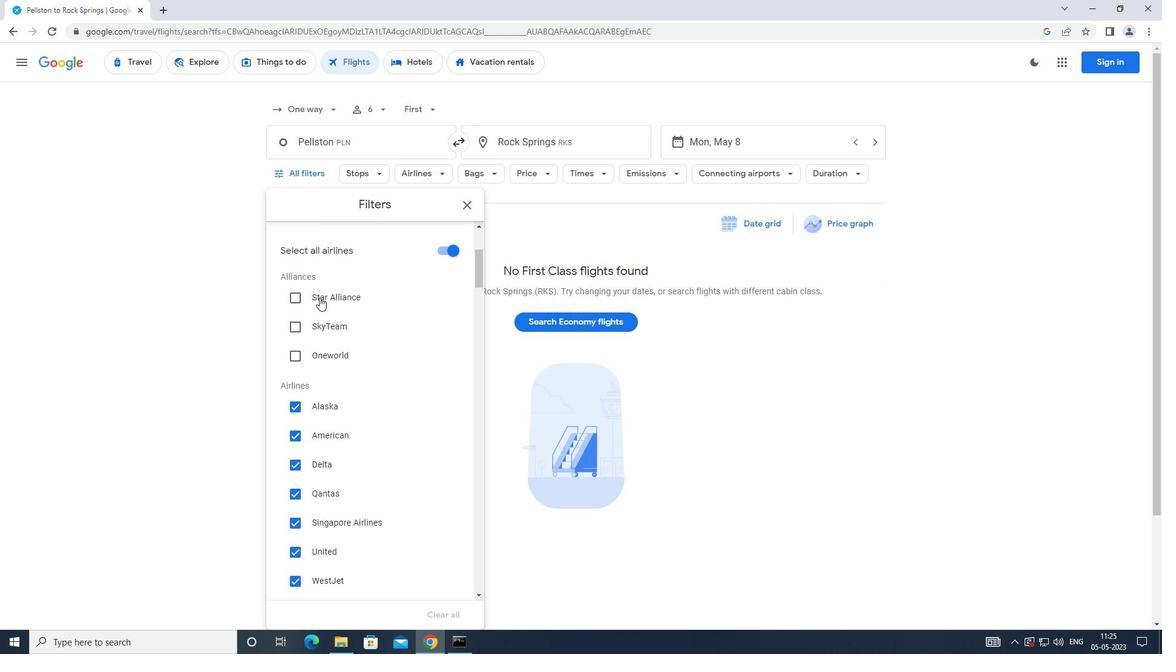 
Action: Mouse scrolled (320, 295) with delta (0, 0)
Screenshot: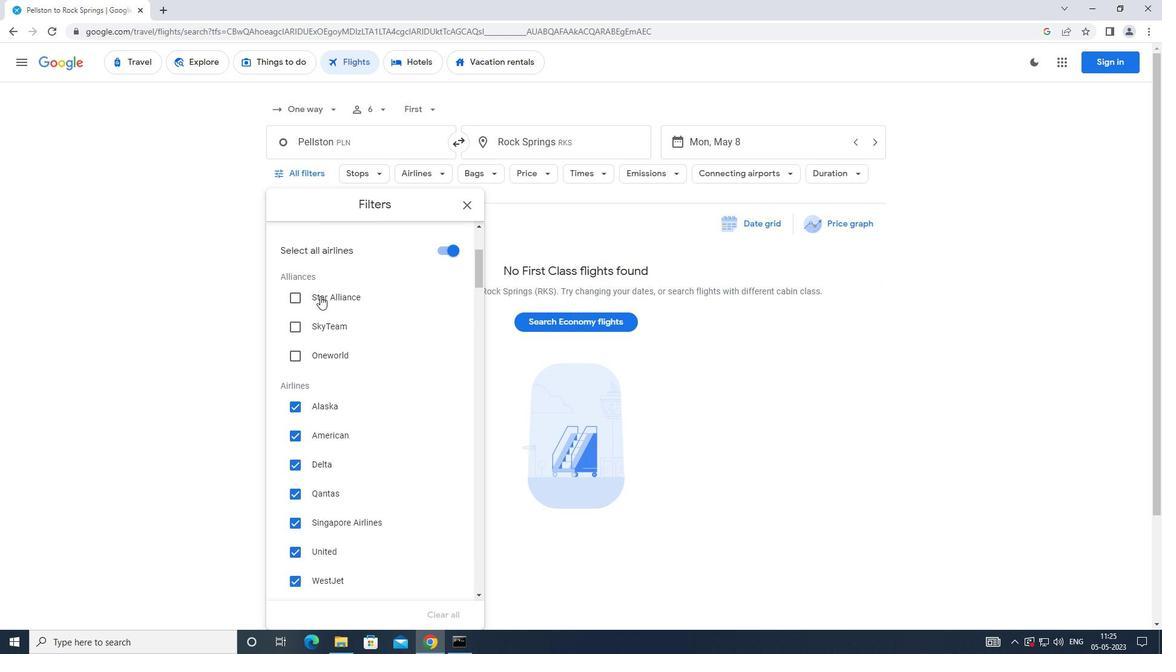 
Action: Mouse scrolled (320, 295) with delta (0, 0)
Screenshot: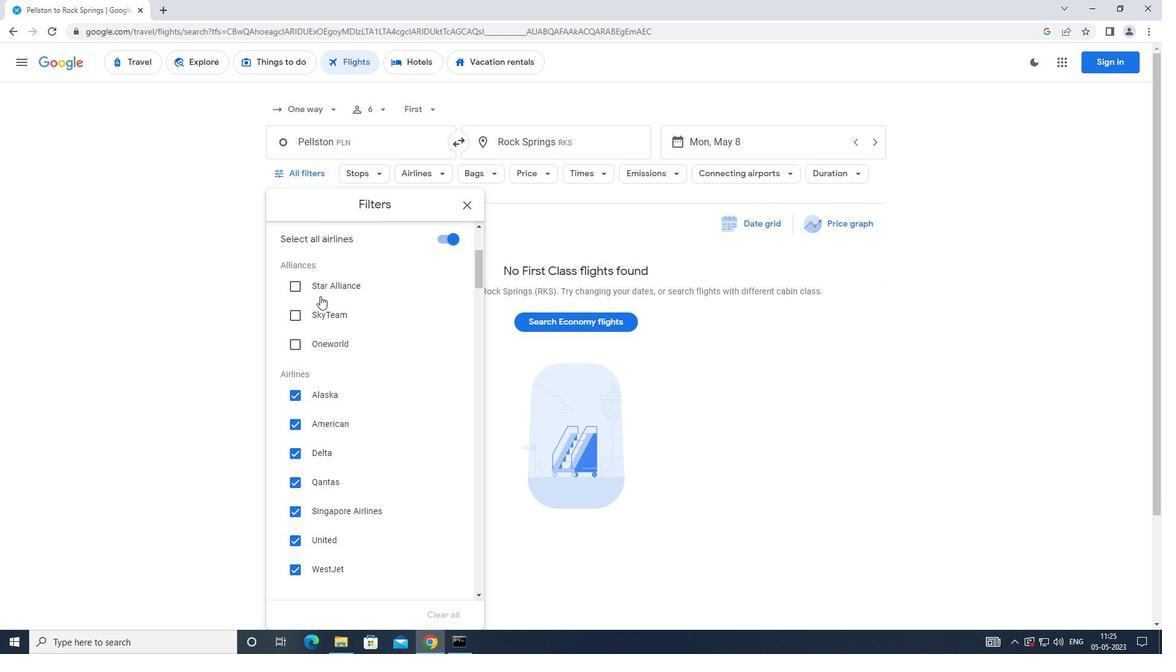 
Action: Mouse moved to (328, 285)
Screenshot: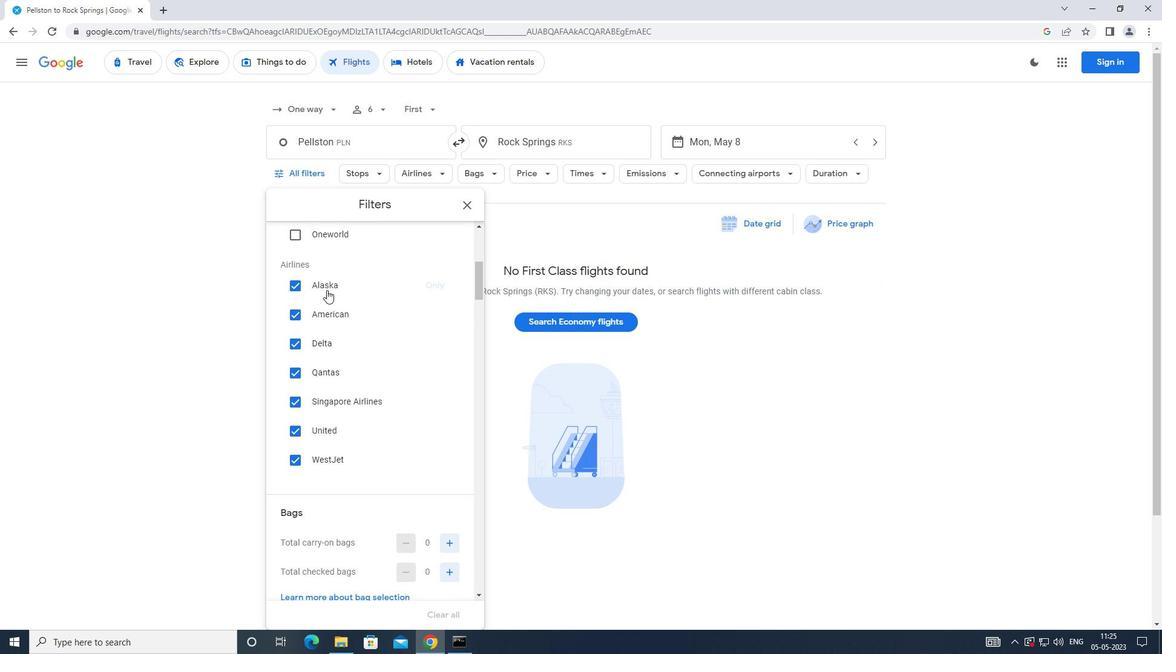 
Action: Mouse scrolled (328, 286) with delta (0, 0)
Screenshot: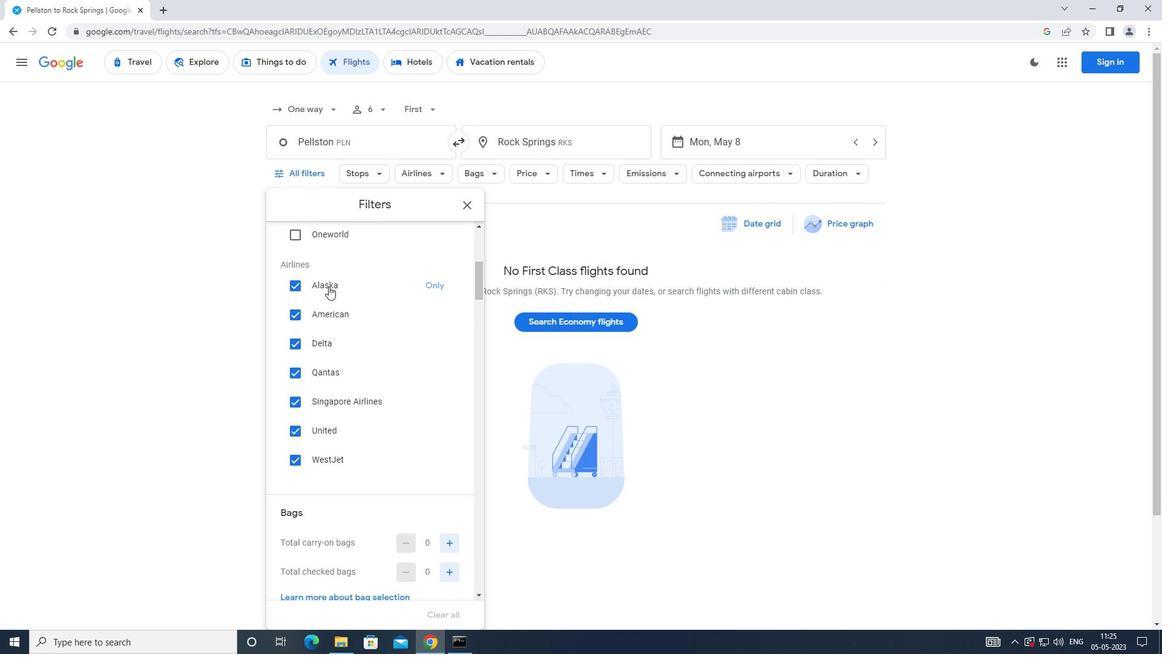 
Action: Mouse scrolled (328, 286) with delta (0, 0)
Screenshot: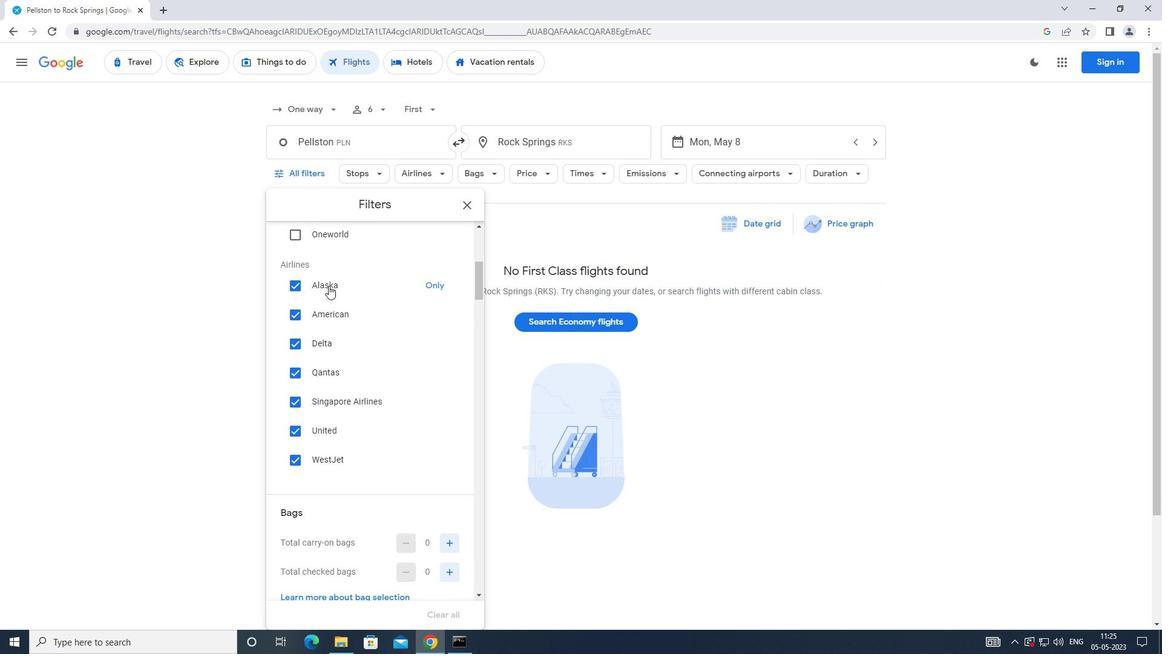 
Action: Mouse moved to (449, 254)
Screenshot: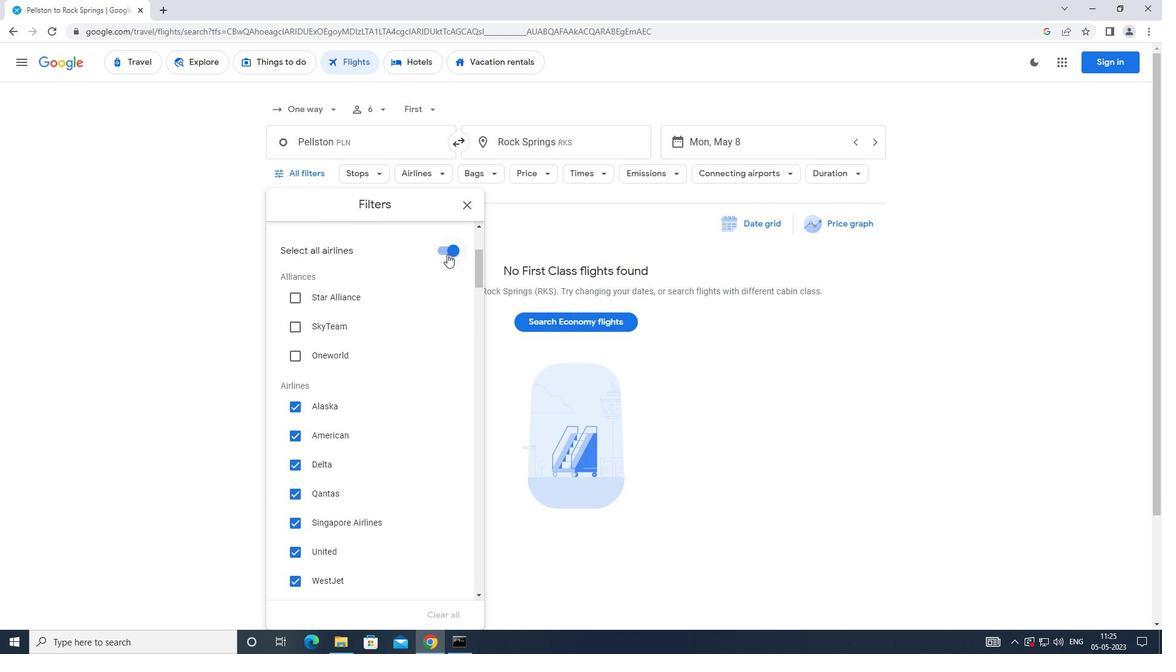 
Action: Mouse pressed left at (449, 254)
Screenshot: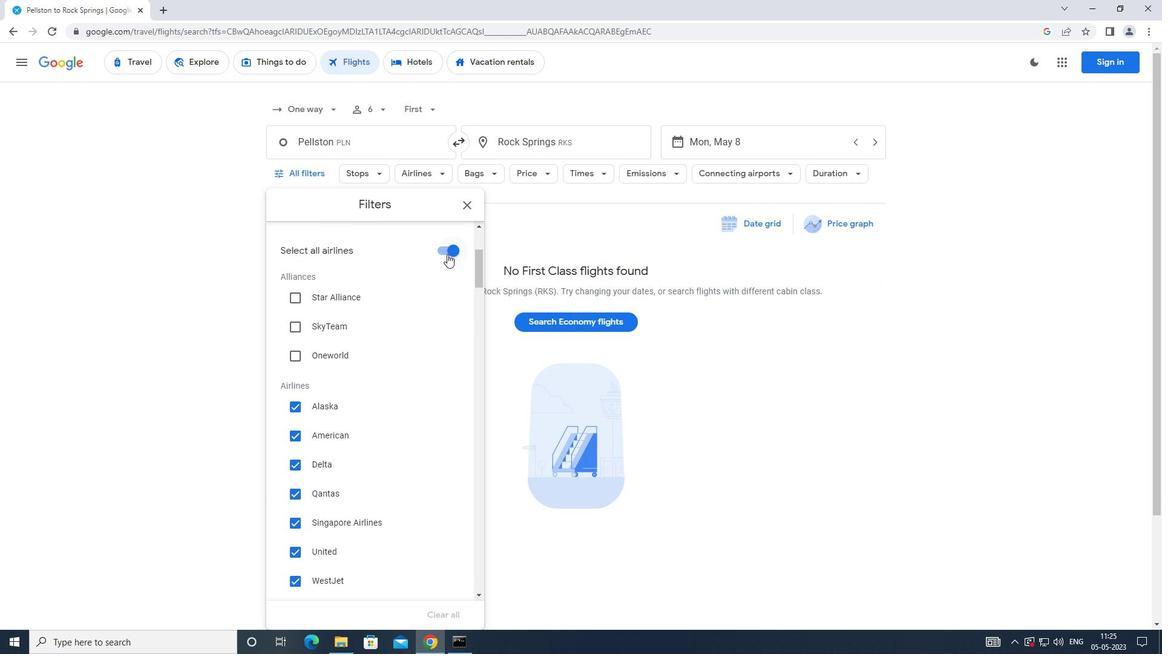 
Action: Mouse moved to (414, 280)
Screenshot: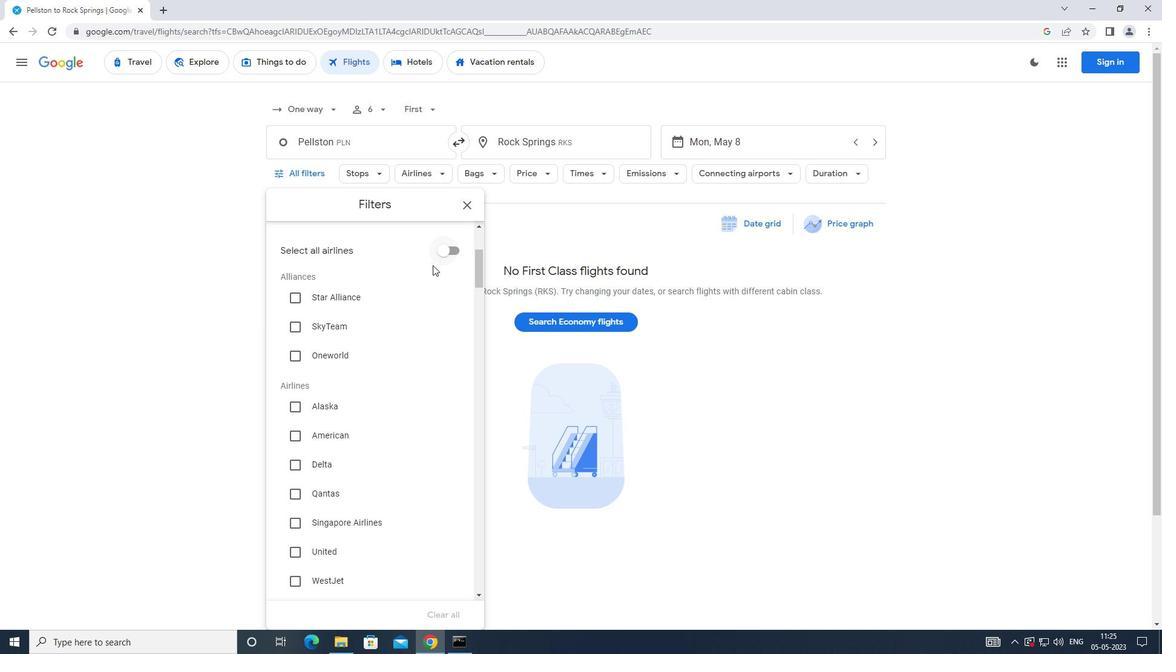 
Action: Mouse scrolled (414, 279) with delta (0, 0)
Screenshot: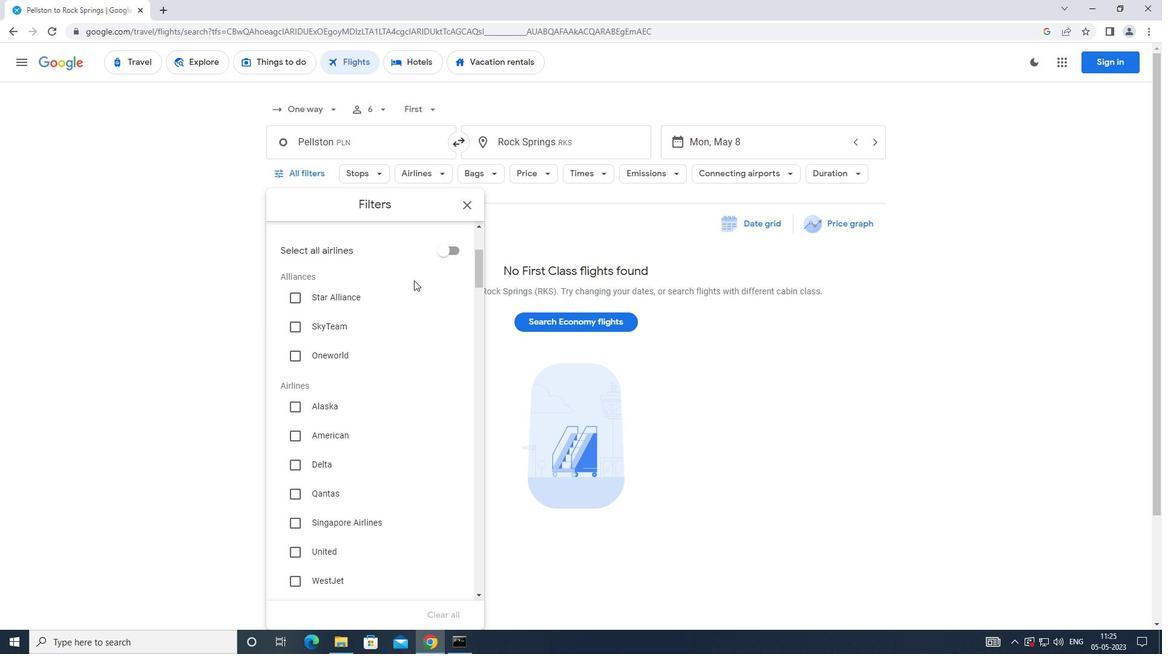 
Action: Mouse scrolled (414, 279) with delta (0, 0)
Screenshot: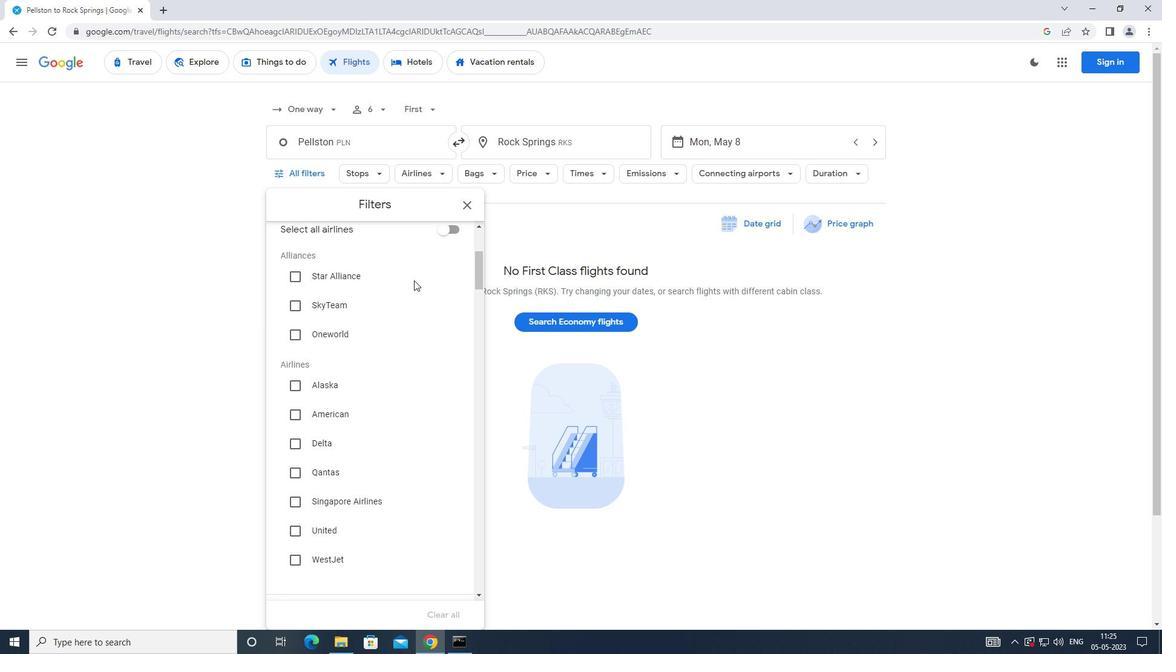 
Action: Mouse scrolled (414, 279) with delta (0, 0)
Screenshot: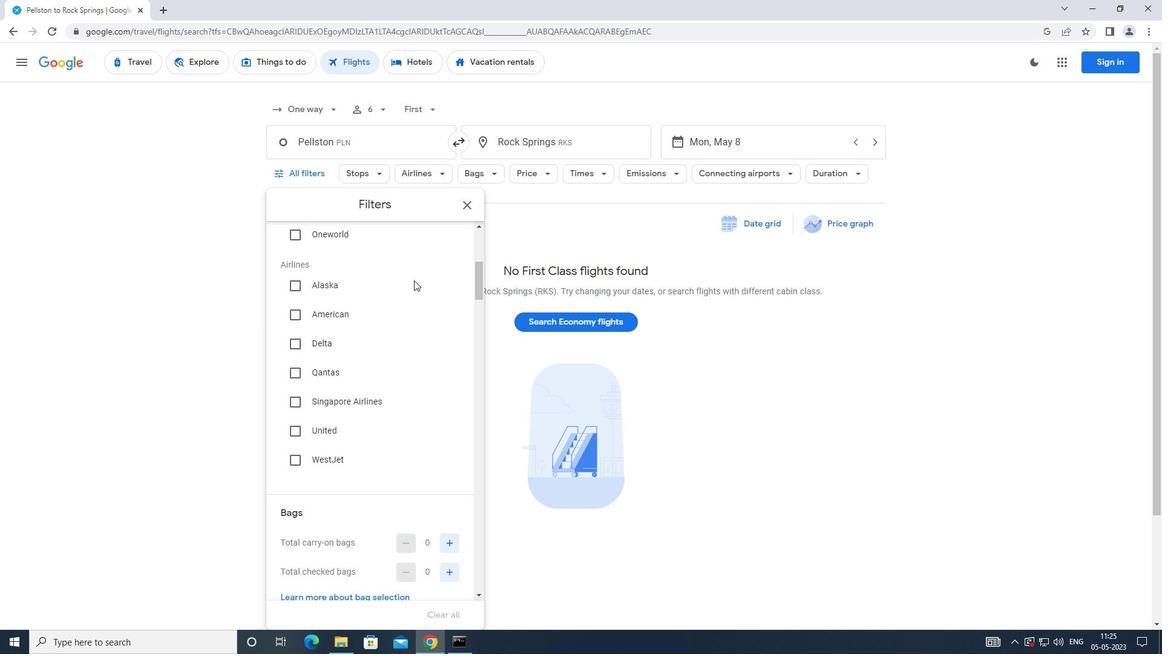 
Action: Mouse scrolled (414, 279) with delta (0, 0)
Screenshot: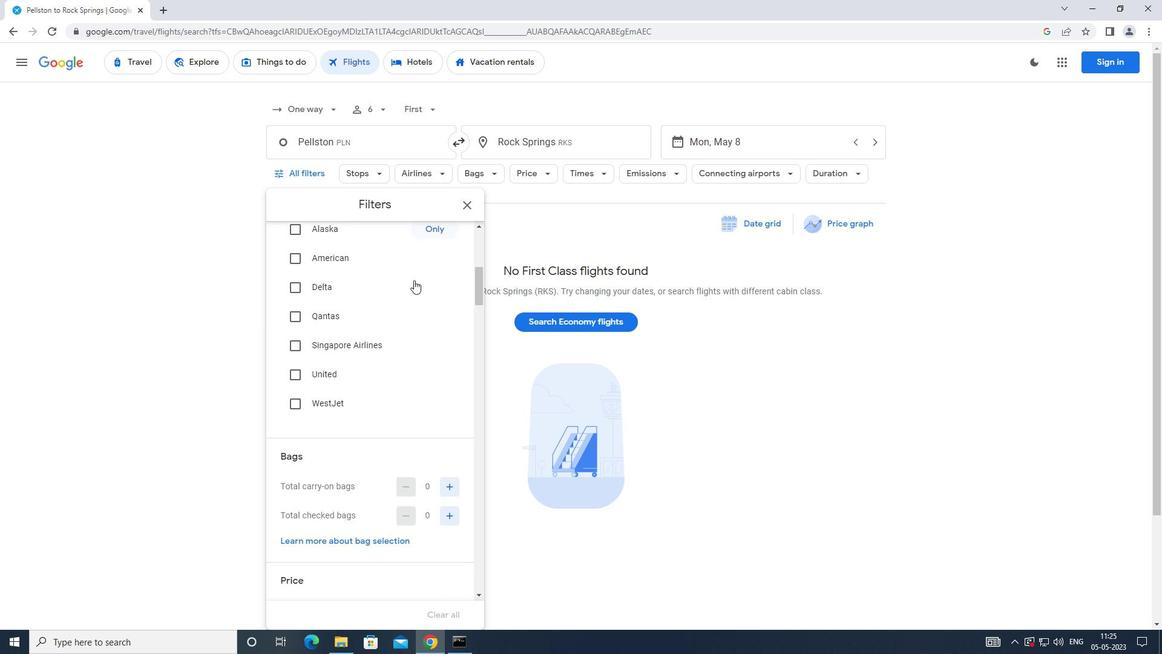 
Action: Mouse scrolled (414, 279) with delta (0, 0)
Screenshot: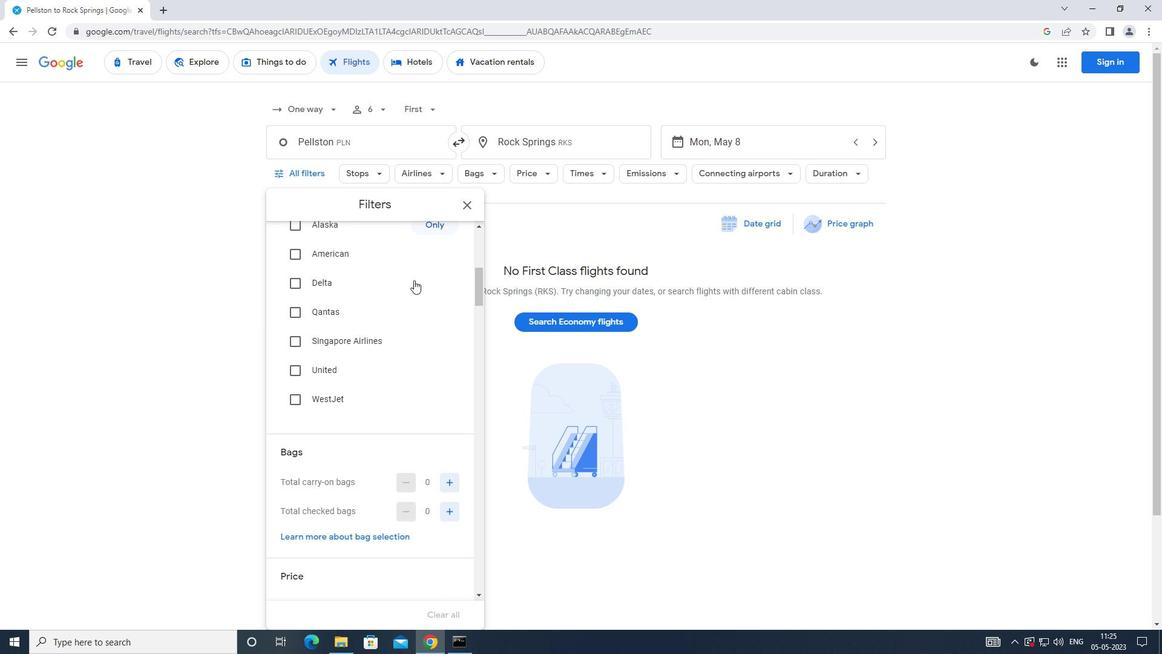 
Action: Mouse scrolled (414, 279) with delta (0, 0)
Screenshot: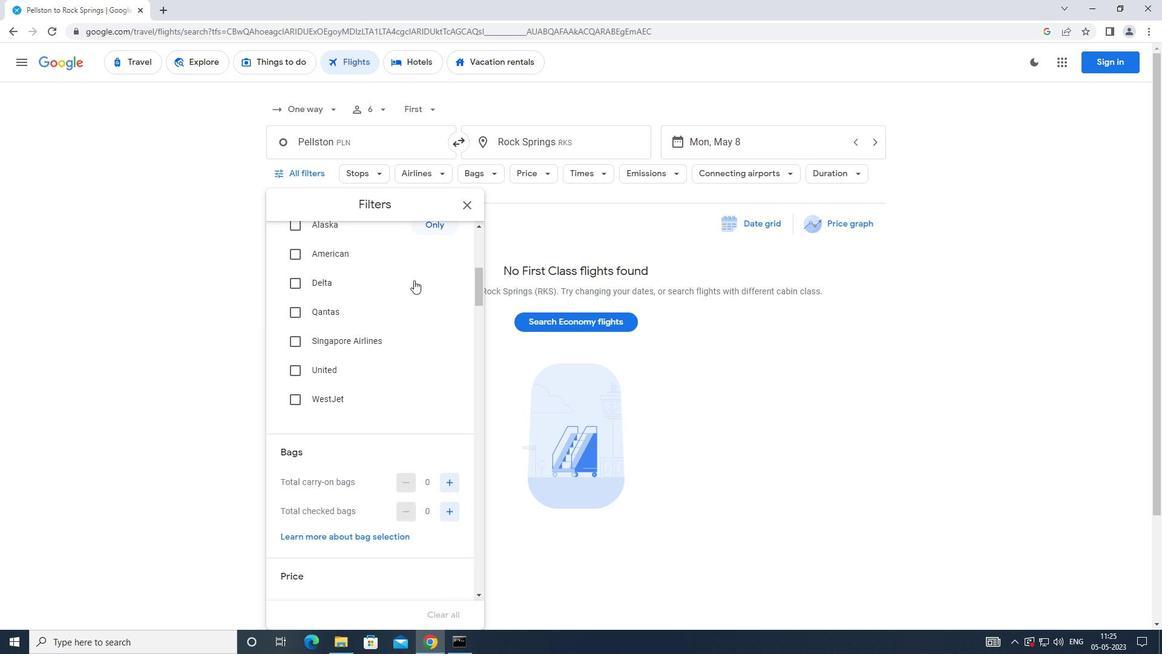 
Action: Mouse moved to (414, 280)
Screenshot: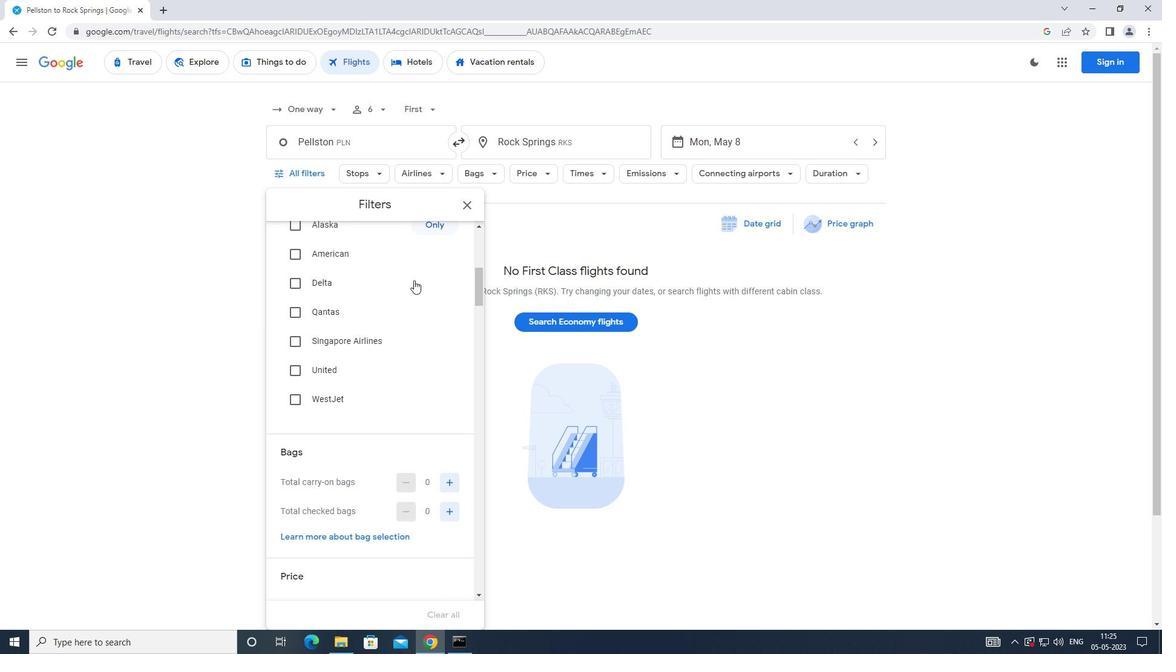 
Action: Mouse scrolled (414, 279) with delta (0, 0)
Screenshot: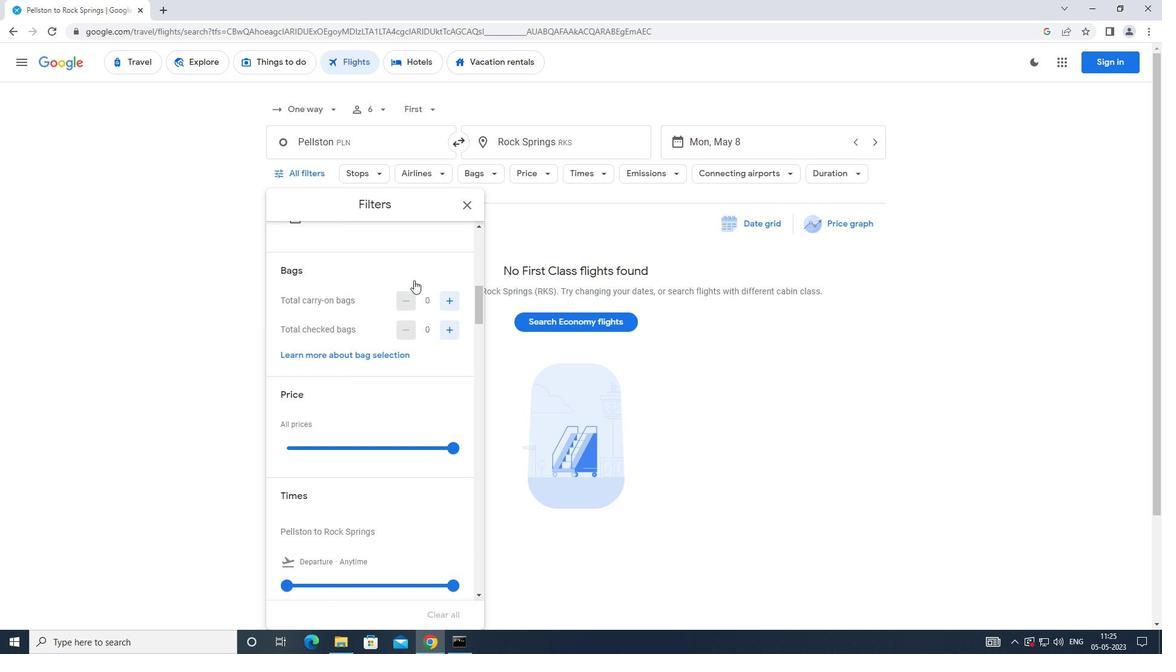 
Action: Mouse moved to (445, 267)
Screenshot: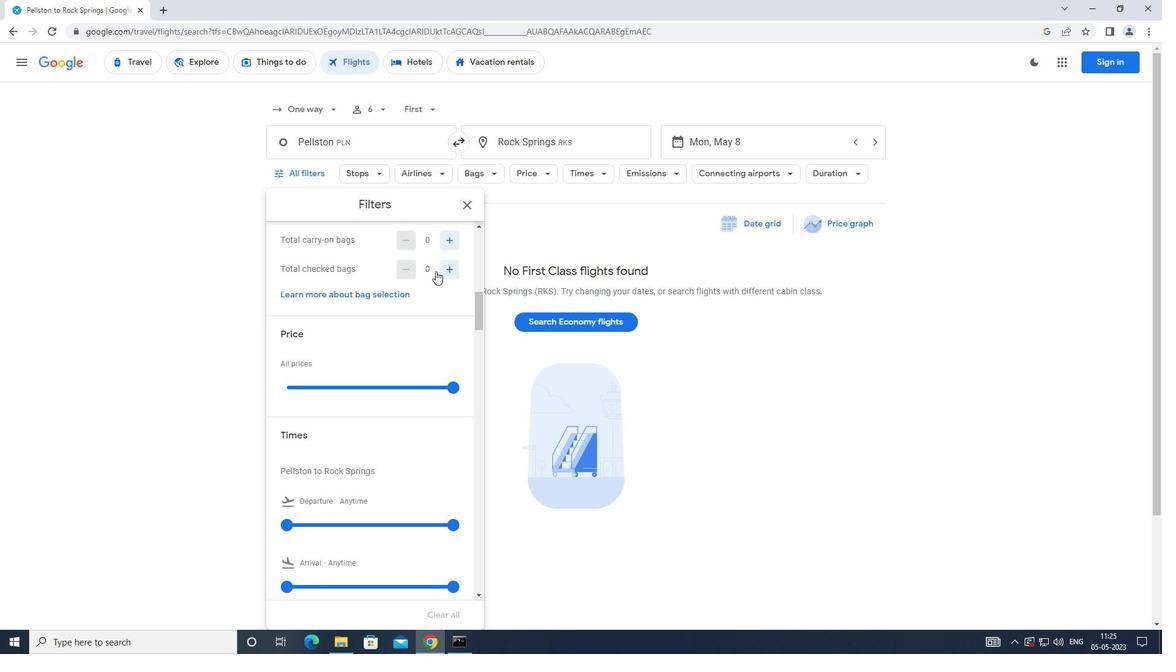 
Action: Mouse pressed left at (445, 267)
Screenshot: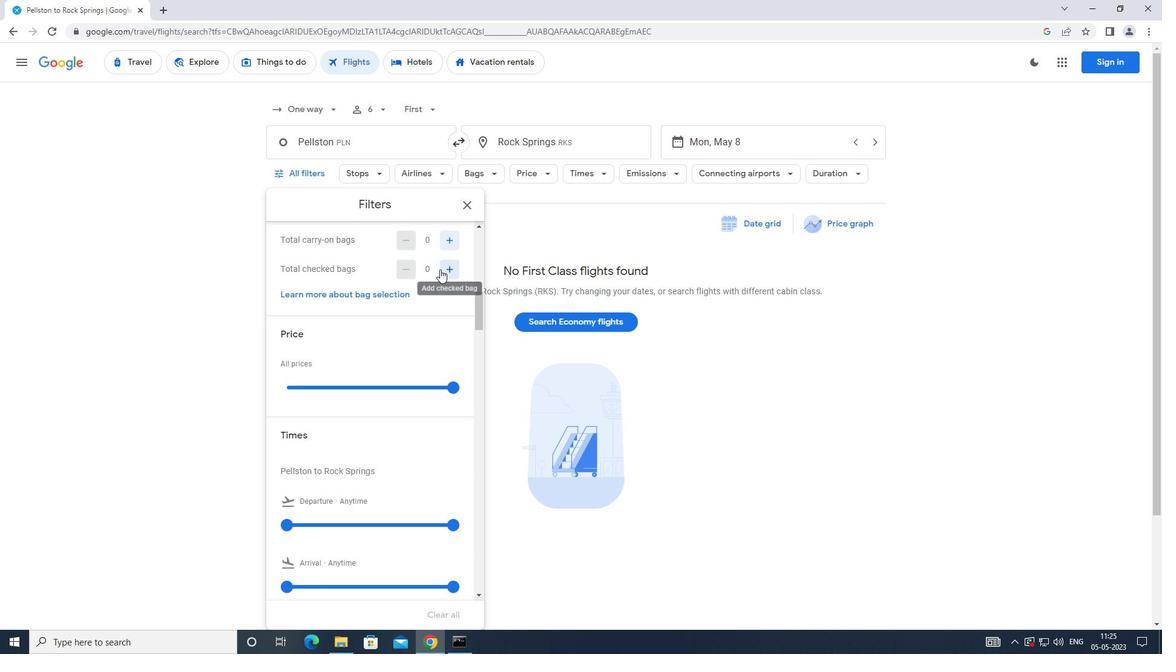 
Action: Mouse pressed left at (445, 267)
Screenshot: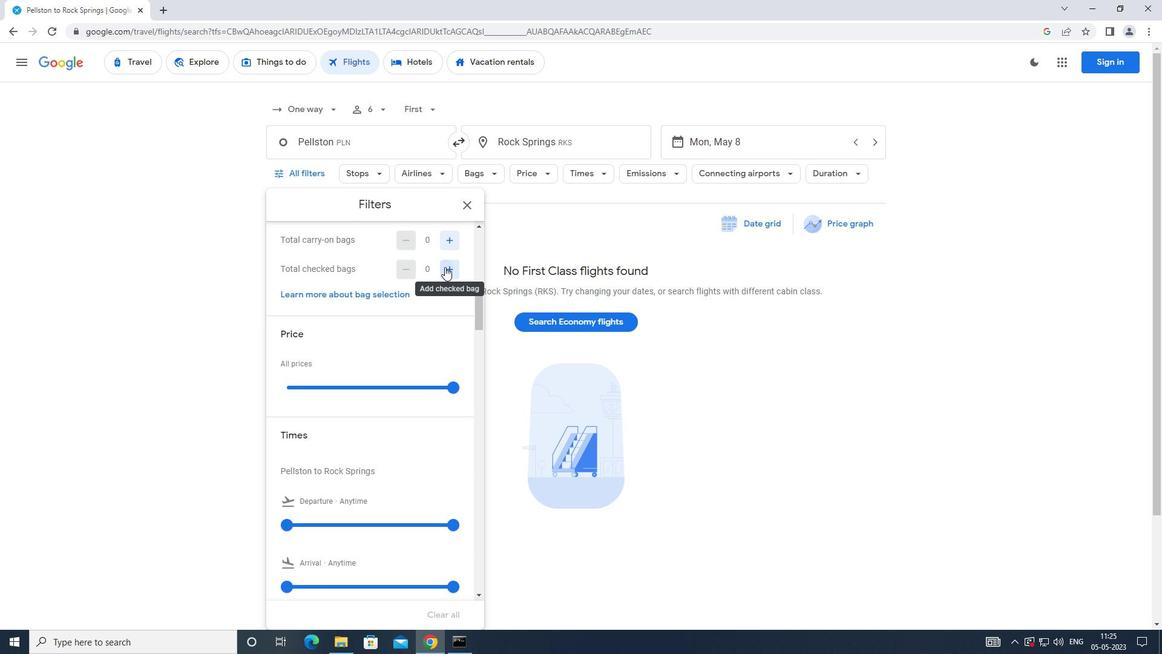 
Action: Mouse moved to (428, 279)
Screenshot: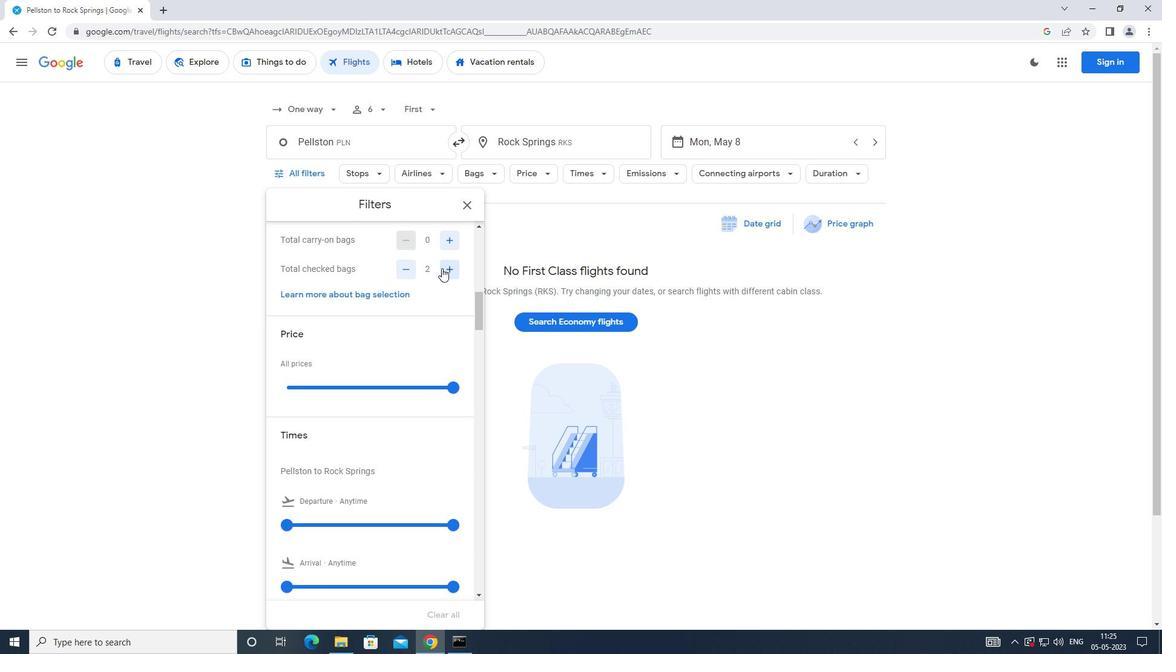 
Action: Mouse scrolled (428, 278) with delta (0, 0)
Screenshot: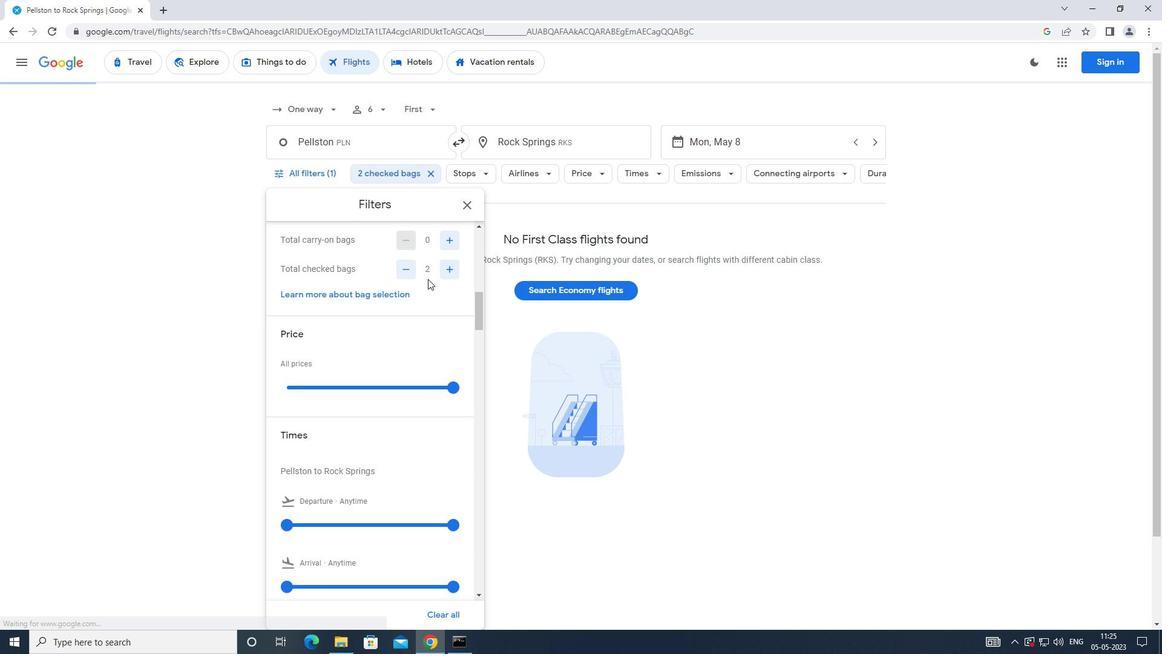 
Action: Mouse moved to (454, 327)
Screenshot: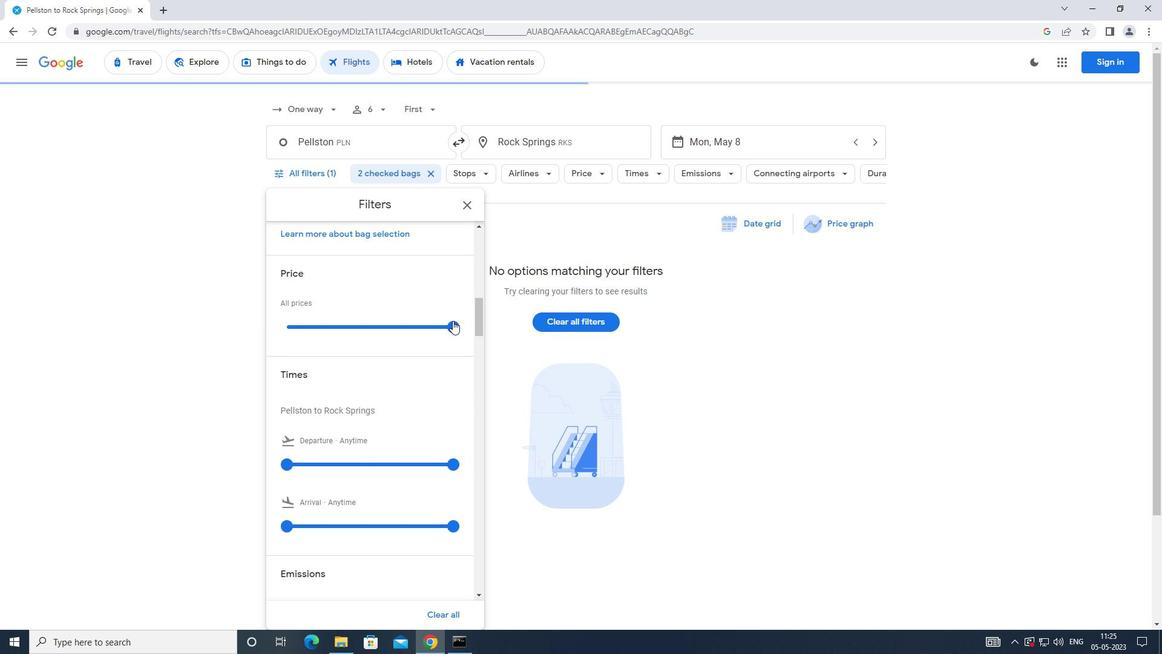 
Action: Mouse pressed left at (454, 327)
Screenshot: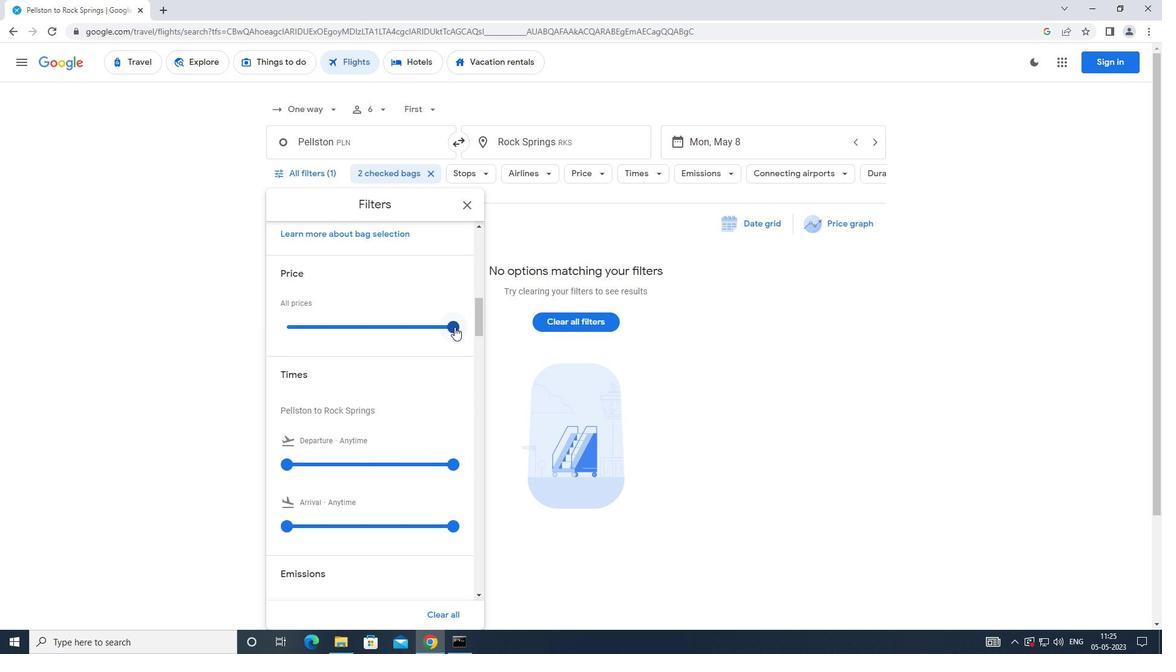 
Action: Mouse moved to (388, 308)
Screenshot: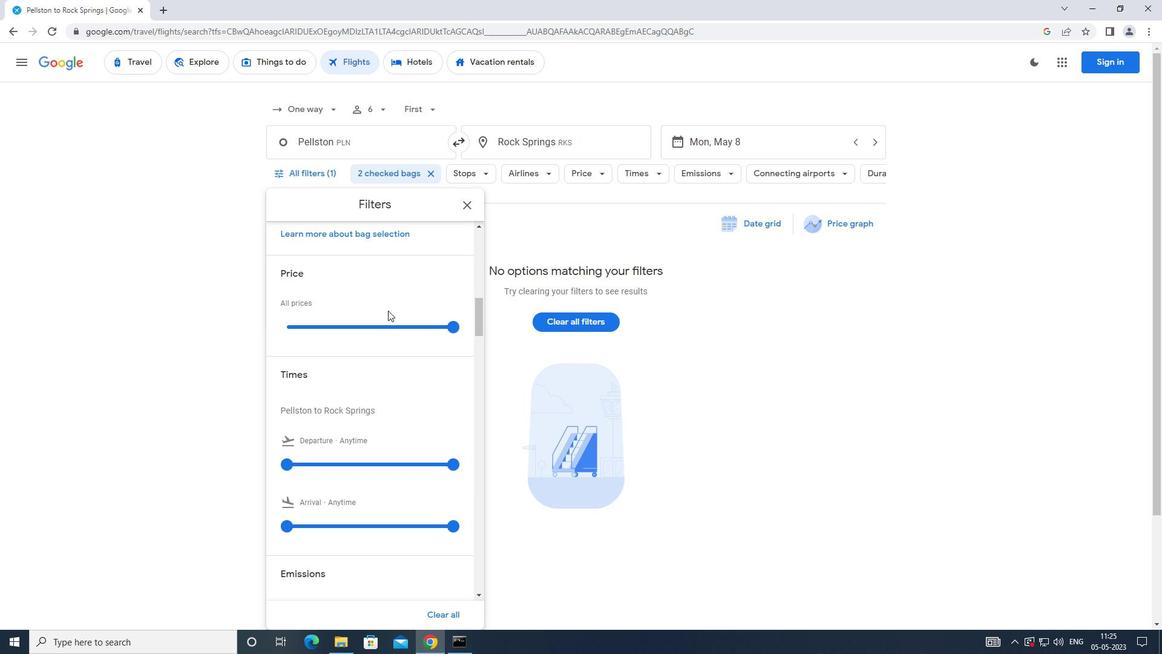 
Action: Mouse scrolled (388, 307) with delta (0, 0)
Screenshot: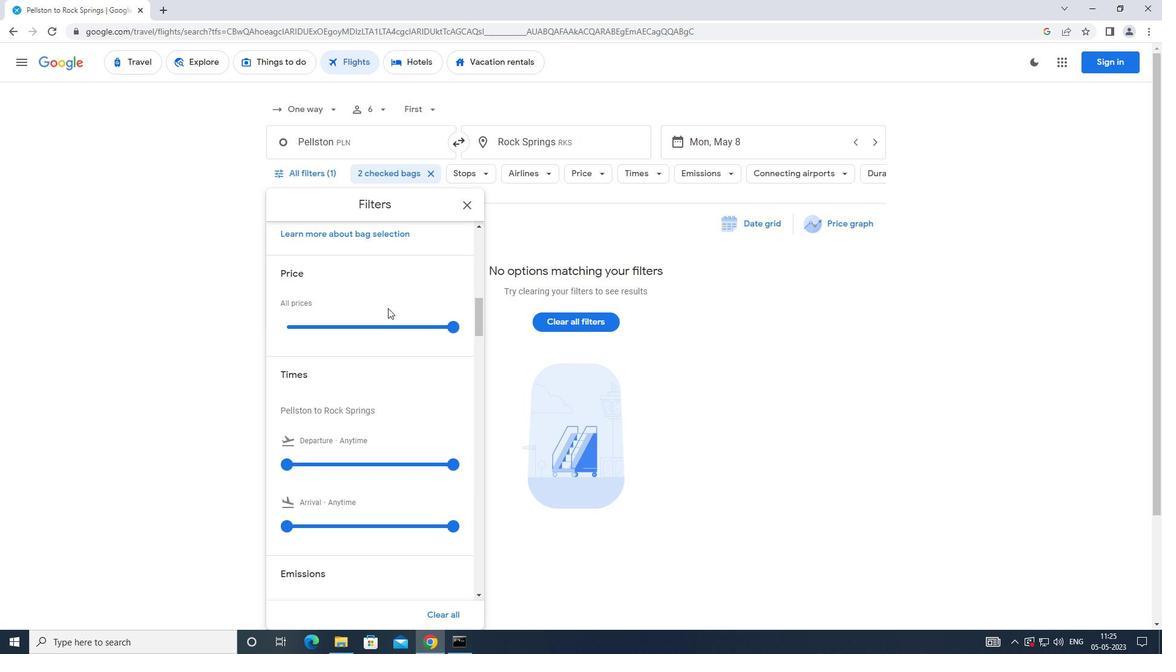
Action: Mouse scrolled (388, 307) with delta (0, 0)
Screenshot: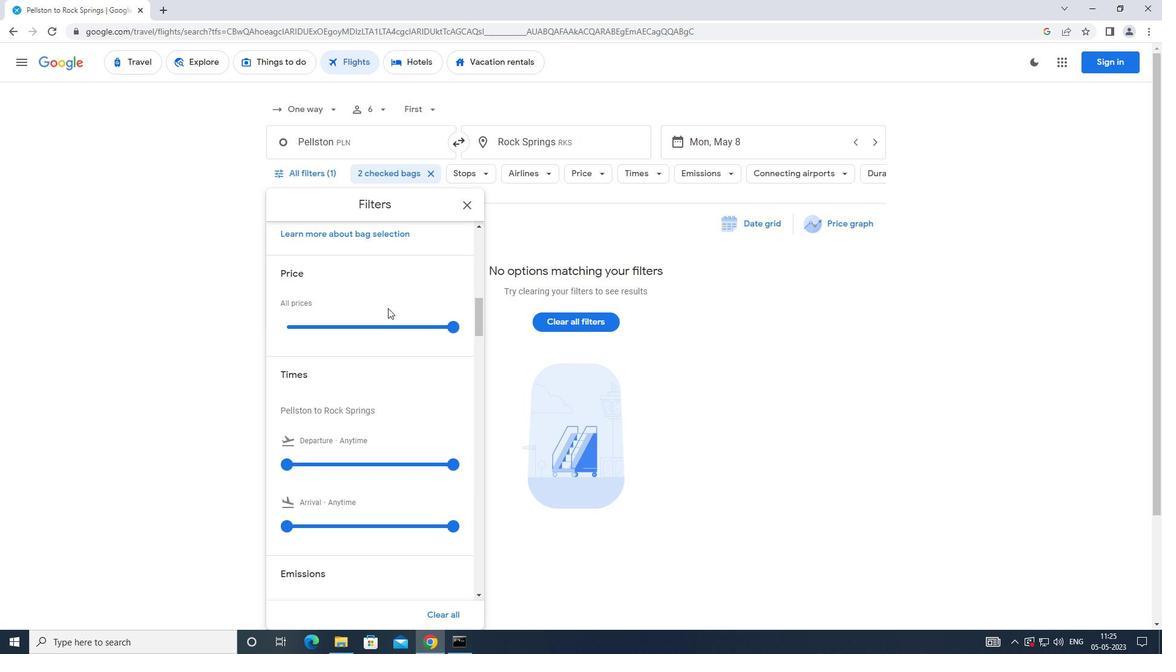 
Action: Mouse moved to (286, 343)
Screenshot: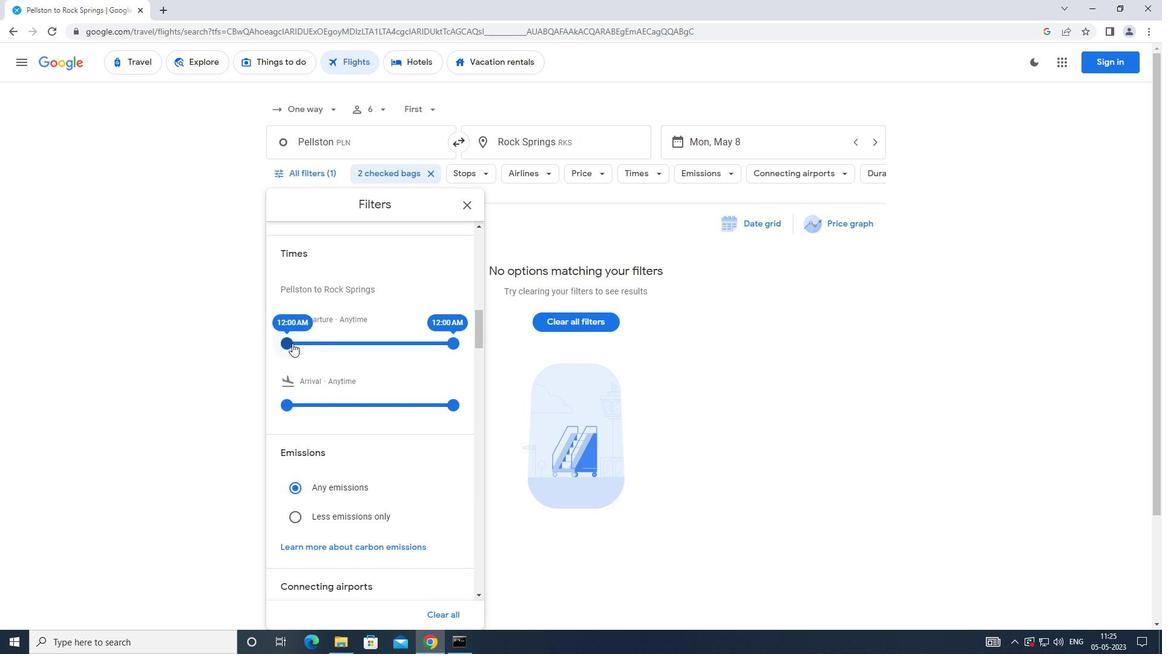 
Action: Mouse pressed left at (286, 343)
Screenshot: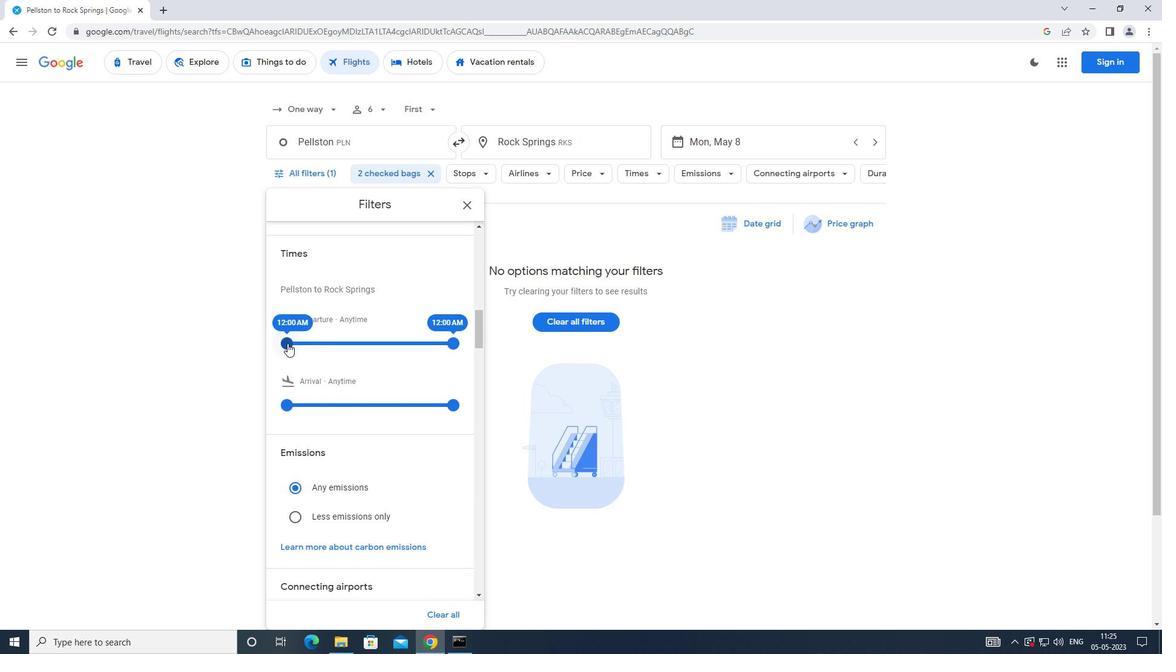 
Action: Mouse moved to (453, 340)
Screenshot: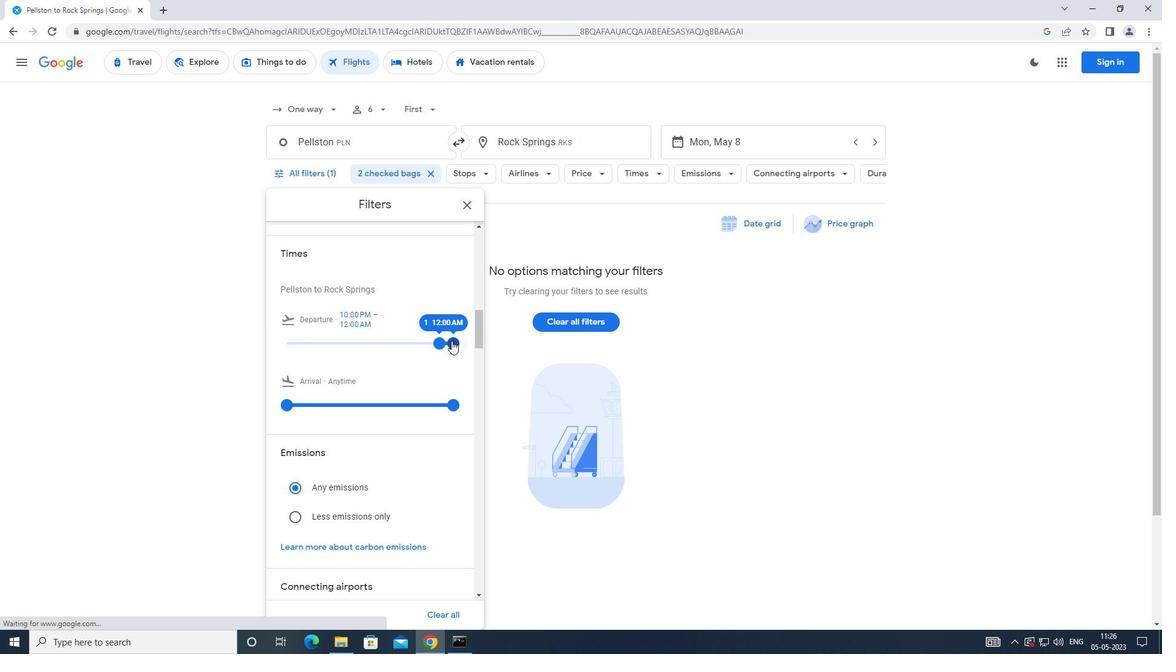 
Action: Mouse pressed left at (453, 340)
Screenshot: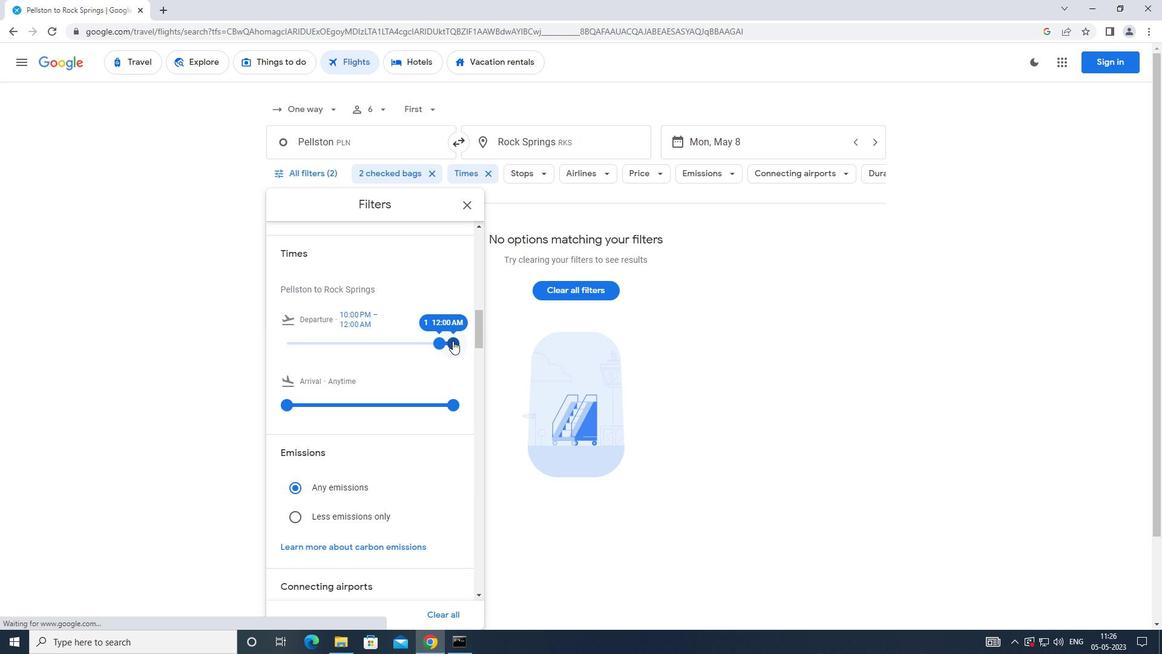 
Action: Mouse moved to (367, 323)
Screenshot: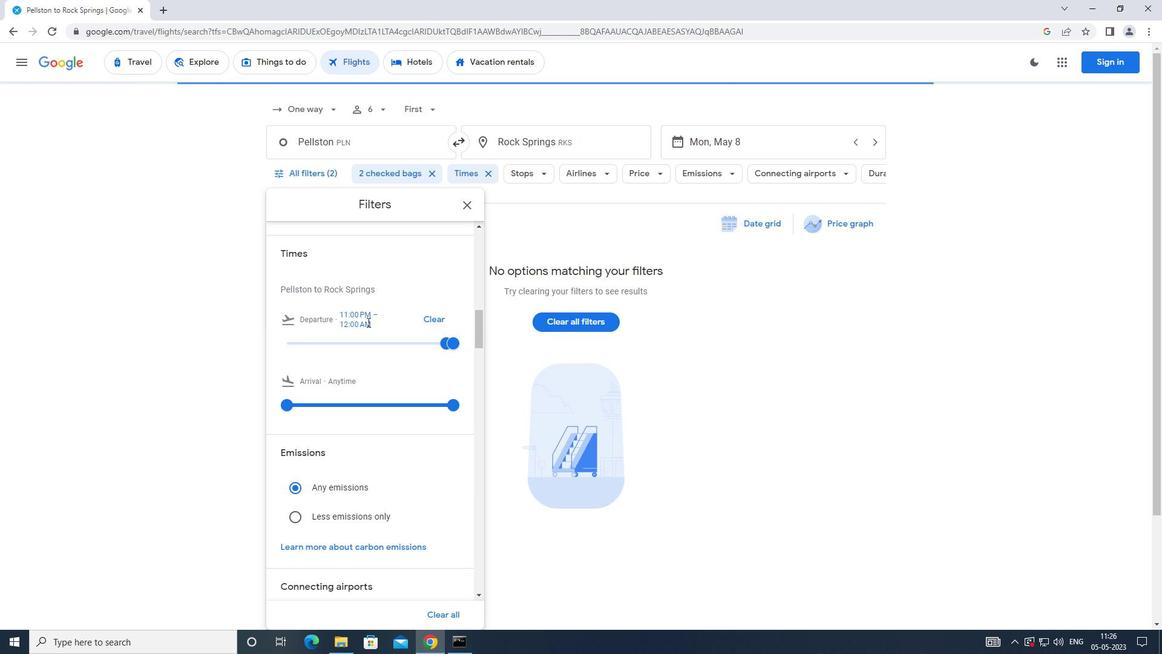 
